 Task: Assign Person0000000068 as Assignee of Child Issue ChildIssue0000000340 of Issue Issue0000000170 in Backlog  in Scrum Project Project0000000034 in Jira. Assign Issue Issue0000000161 to Sprint Sprint0000000097 in Scrum Project Project0000000033 in Jira. Assign Issue Issue0000000162 to Sprint Sprint0000000097 in Scrum Project Project0000000033 in Jira. Assign Issue Issue0000000163 to Sprint Sprint0000000098 in Scrum Project Project0000000033 in Jira. Assign Issue Issue0000000164 to Sprint Sprint0000000098 in Scrum Project Project0000000033 in Jira
Action: Mouse moved to (506, 329)
Screenshot: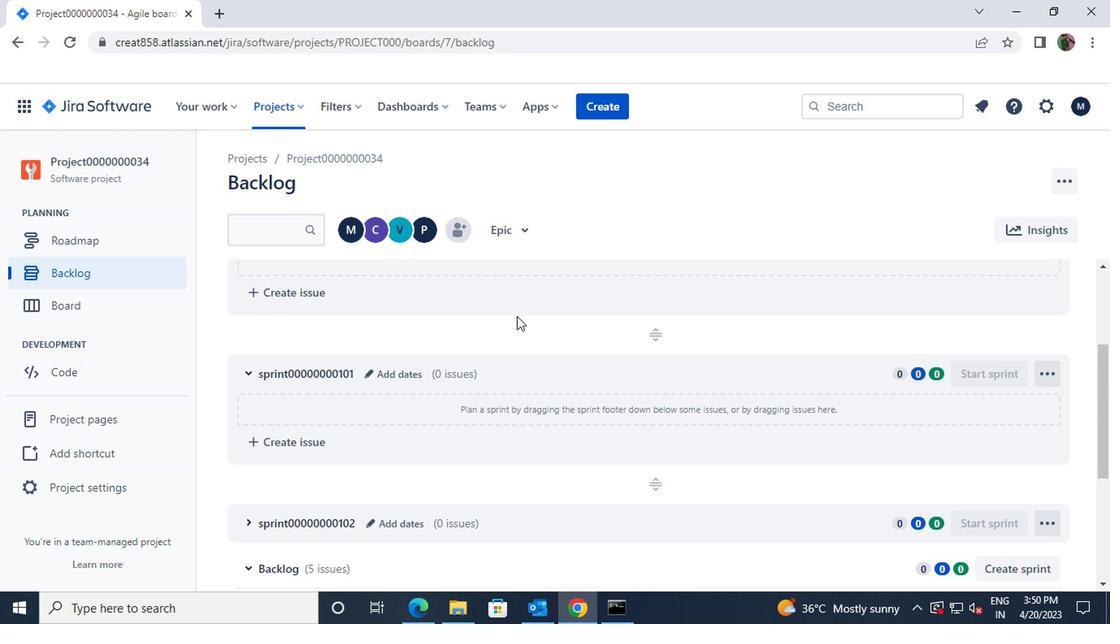 
Action: Mouse scrolled (506, 328) with delta (0, 0)
Screenshot: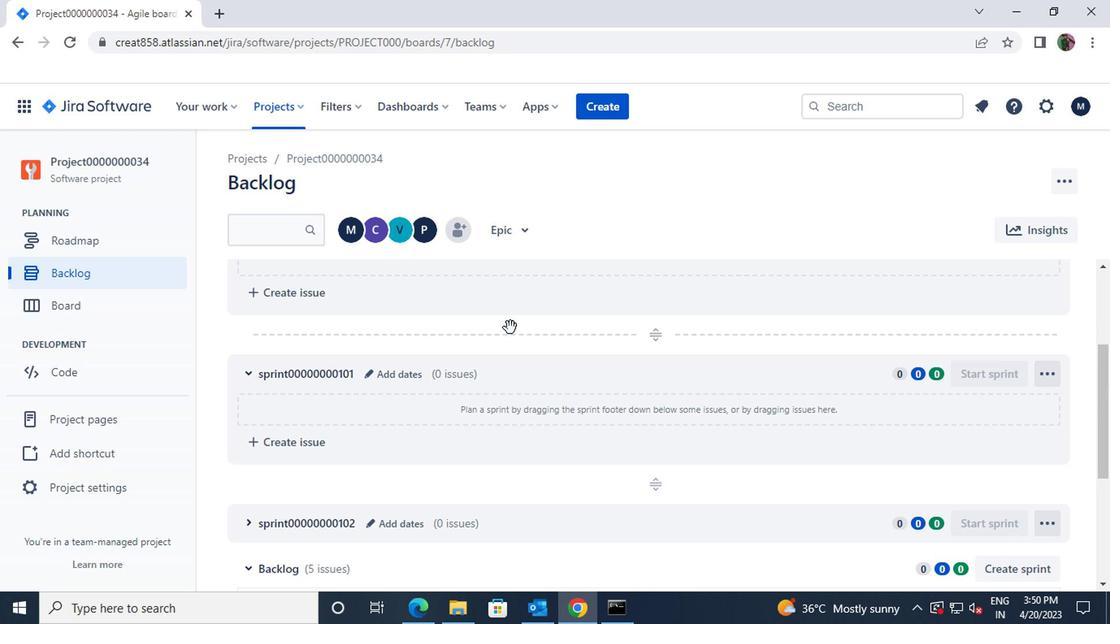 
Action: Mouse scrolled (506, 328) with delta (0, 0)
Screenshot: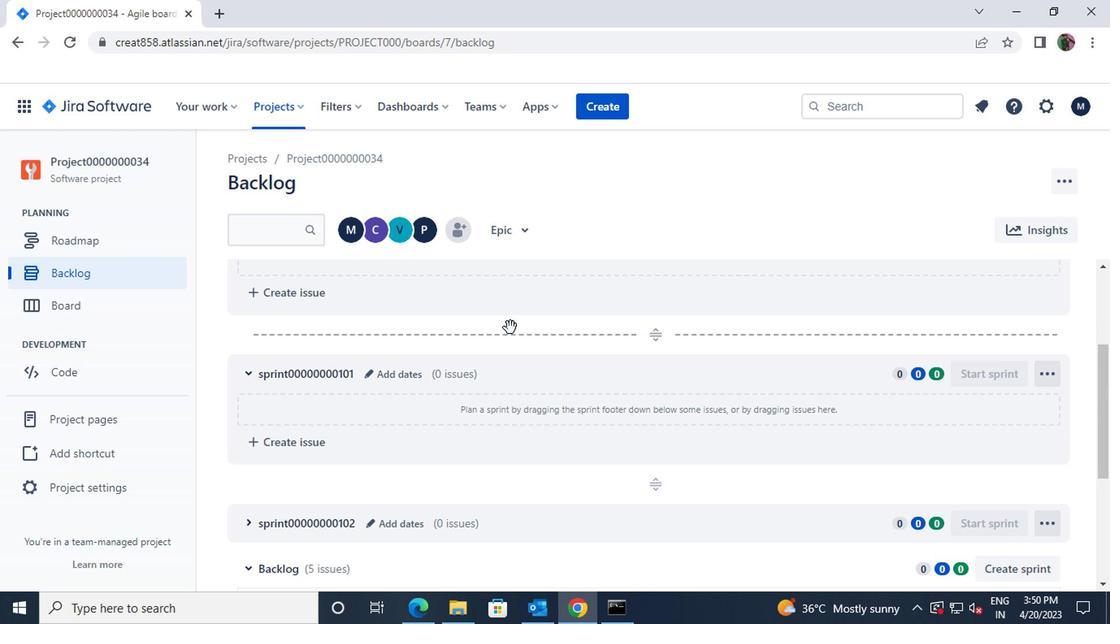 
Action: Mouse scrolled (506, 328) with delta (0, 0)
Screenshot: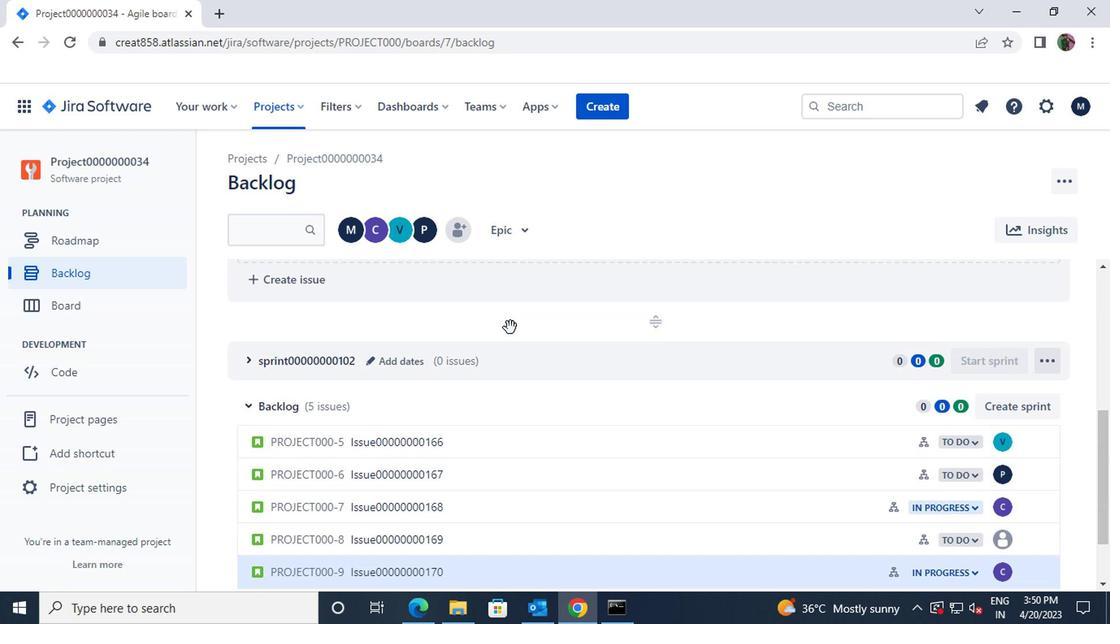 
Action: Mouse scrolled (506, 328) with delta (0, 0)
Screenshot: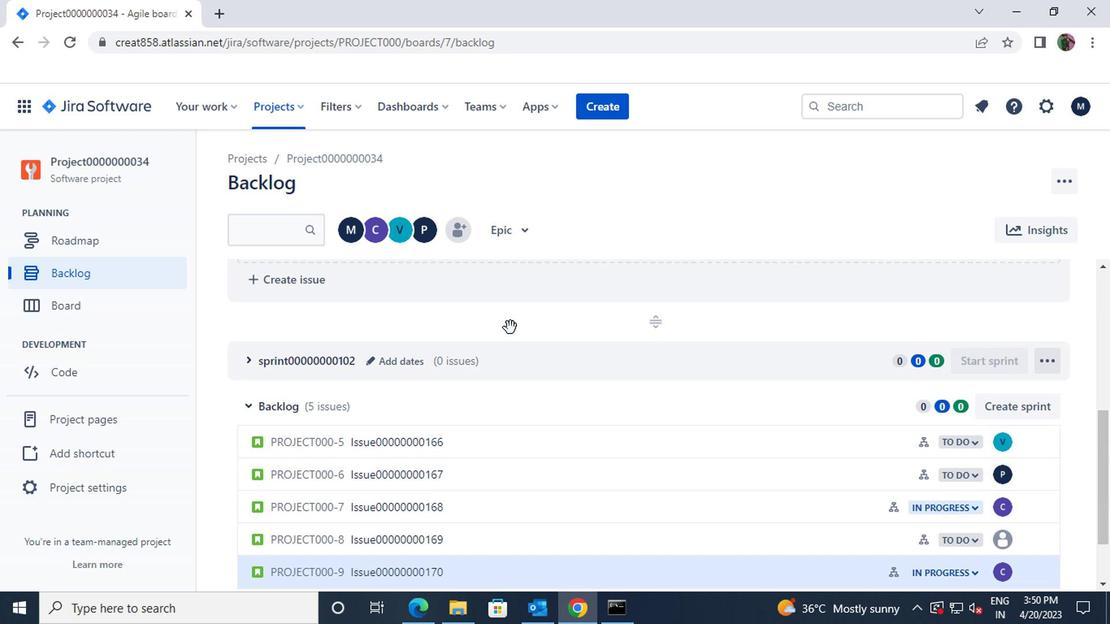 
Action: Mouse moved to (760, 494)
Screenshot: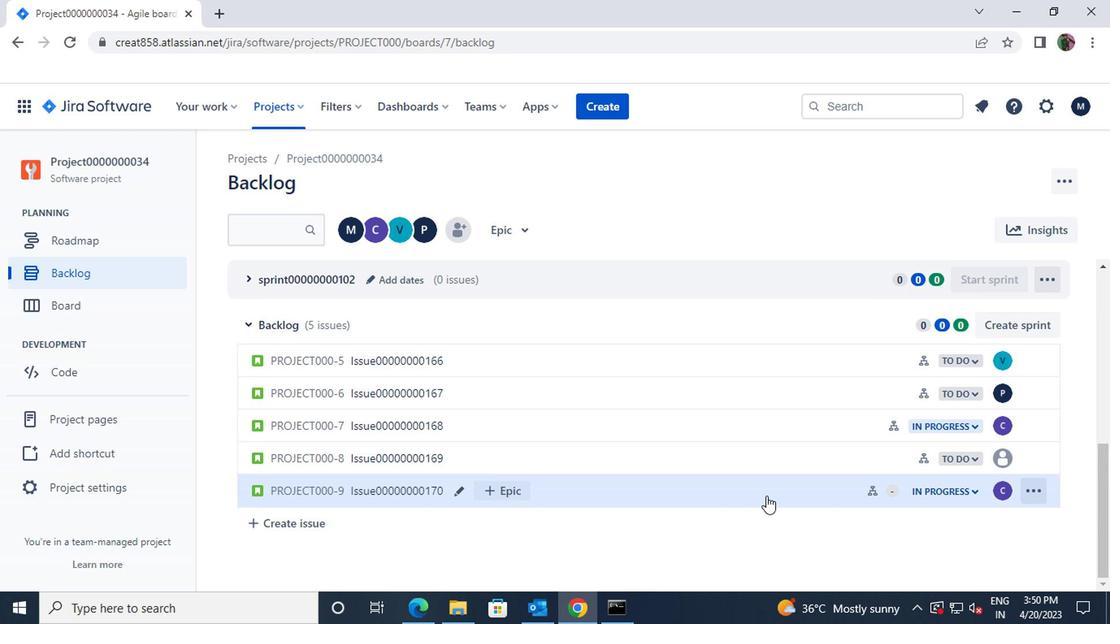 
Action: Mouse pressed left at (760, 494)
Screenshot: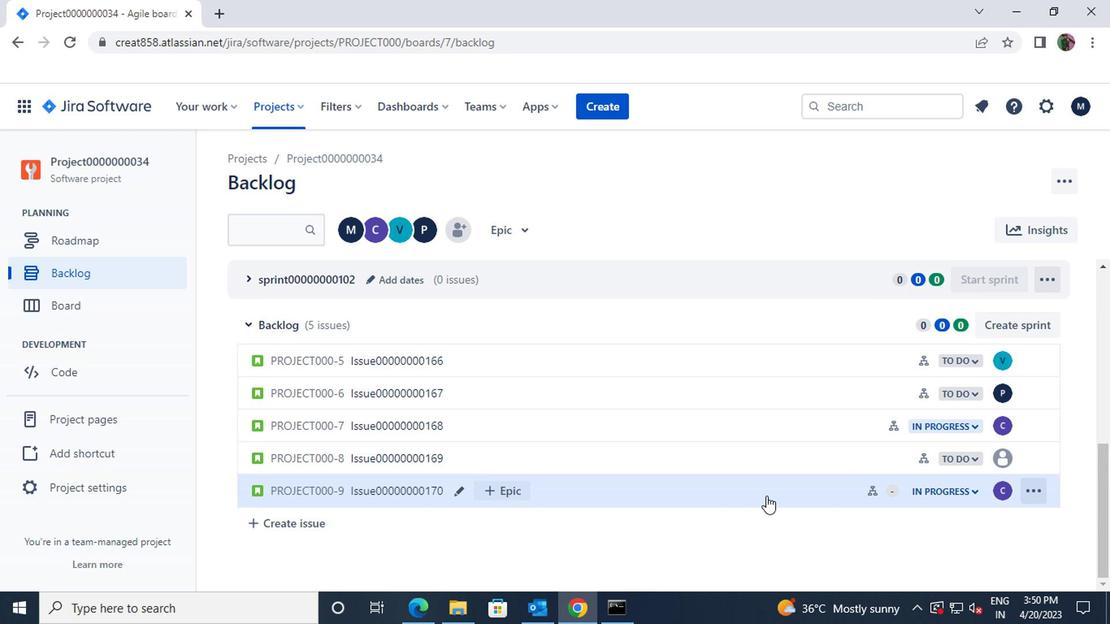 
Action: Mouse moved to (816, 366)
Screenshot: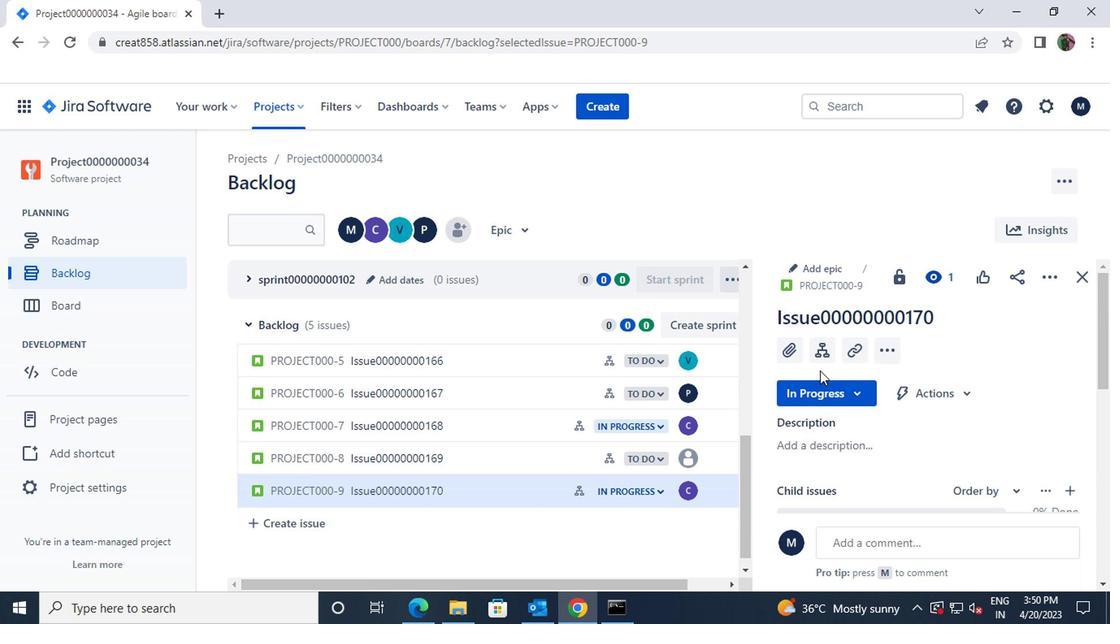 
Action: Mouse scrolled (816, 365) with delta (0, -1)
Screenshot: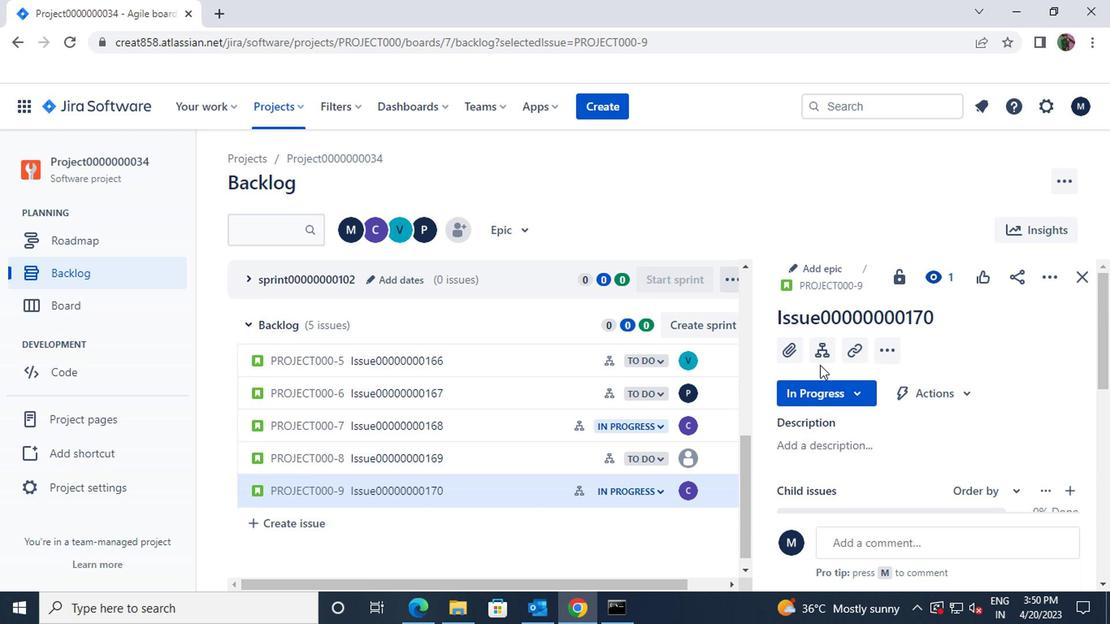 
Action: Mouse scrolled (816, 365) with delta (0, -1)
Screenshot: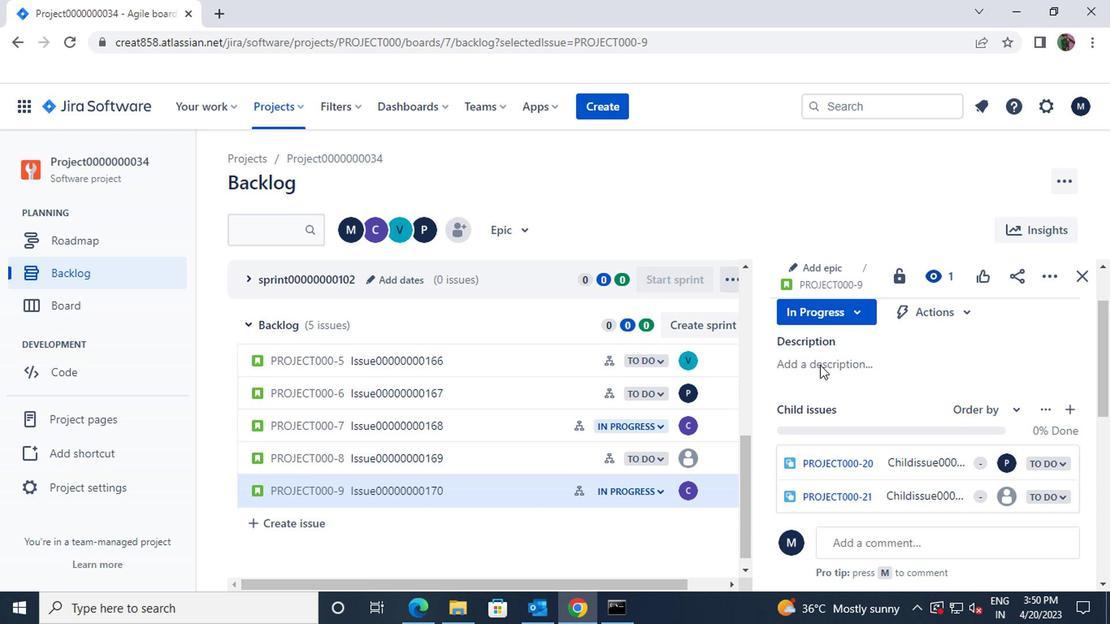 
Action: Mouse moved to (1004, 410)
Screenshot: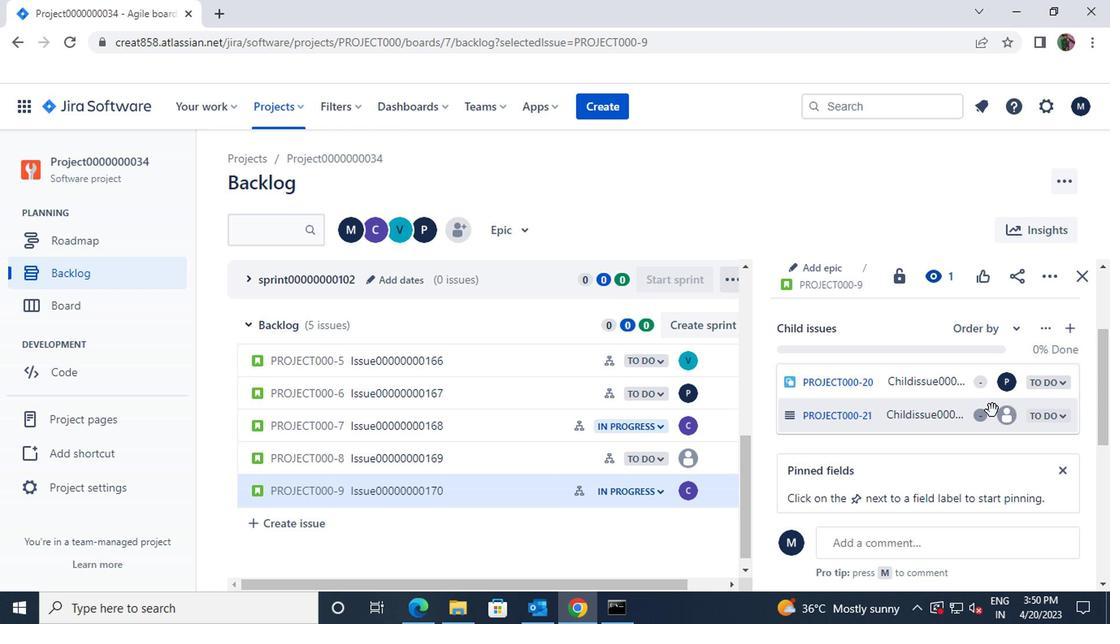 
Action: Mouse pressed left at (1004, 410)
Screenshot: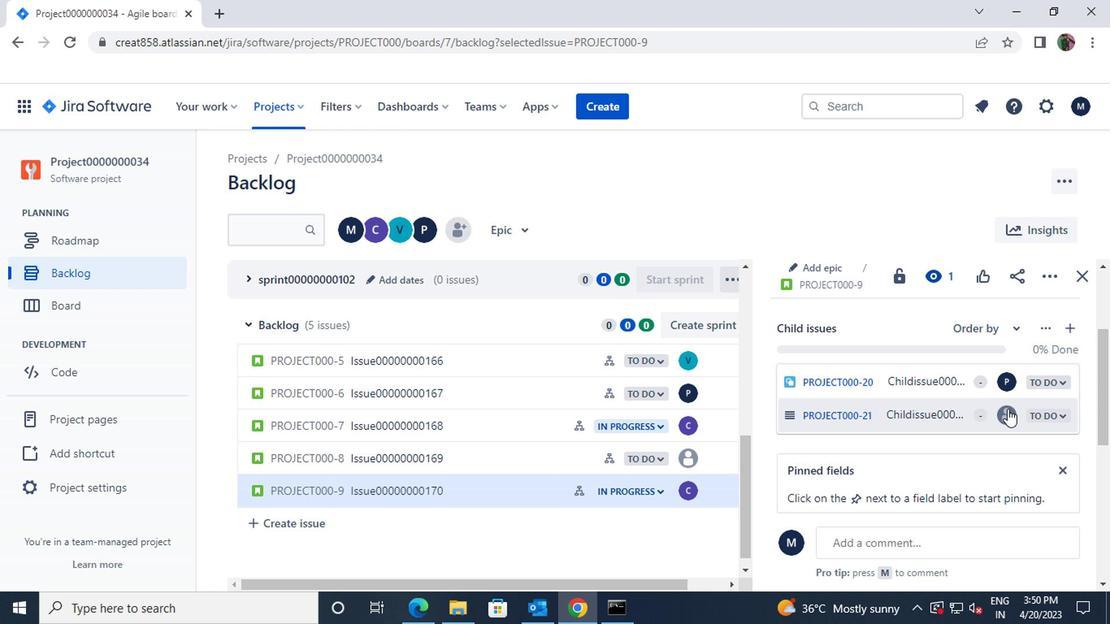 
Action: Mouse moved to (874, 325)
Screenshot: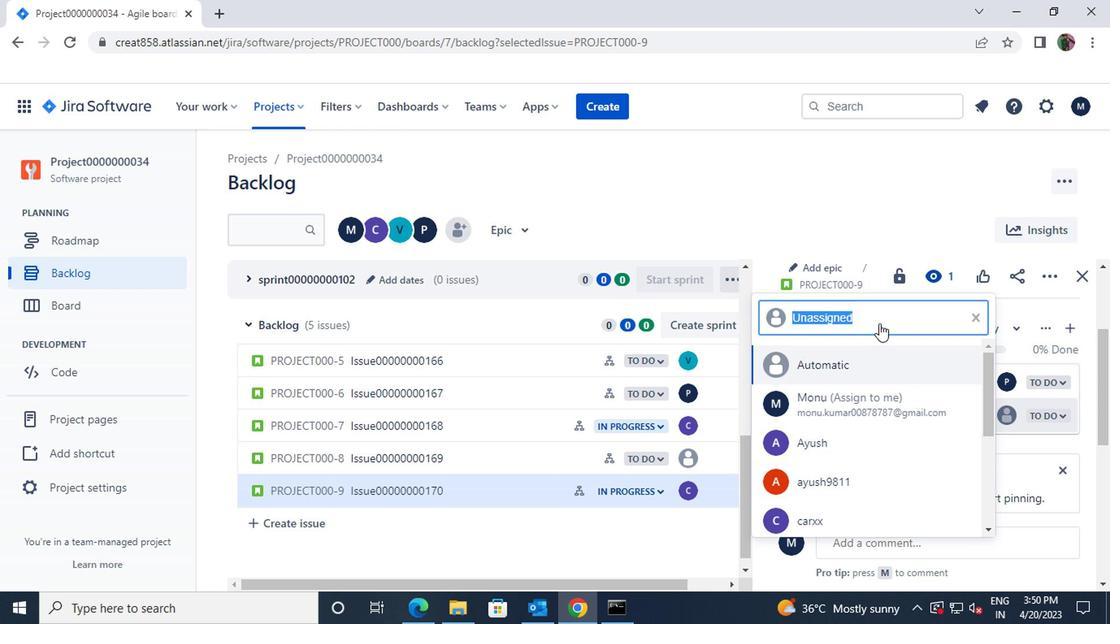 
Action: Key pressed partee
Screenshot: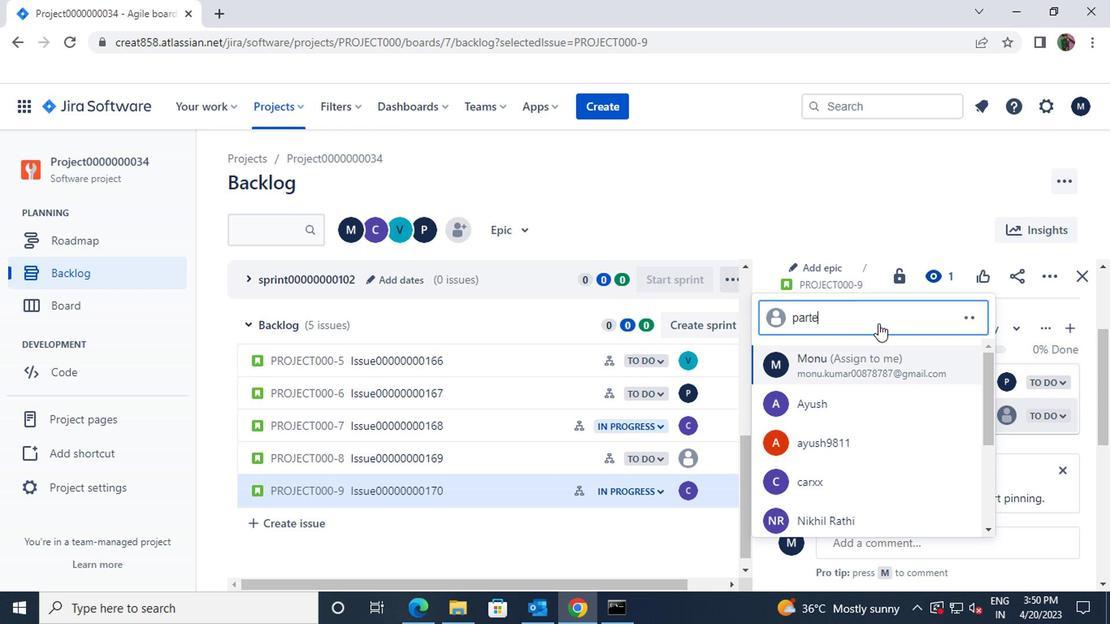 
Action: Mouse moved to (857, 417)
Screenshot: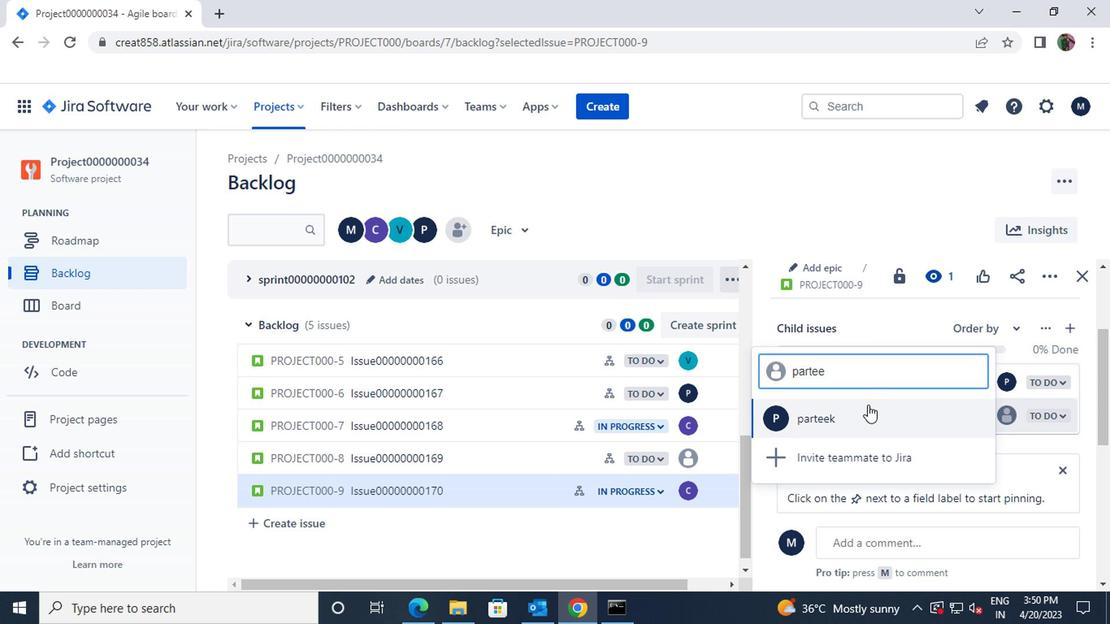 
Action: Mouse pressed left at (857, 417)
Screenshot: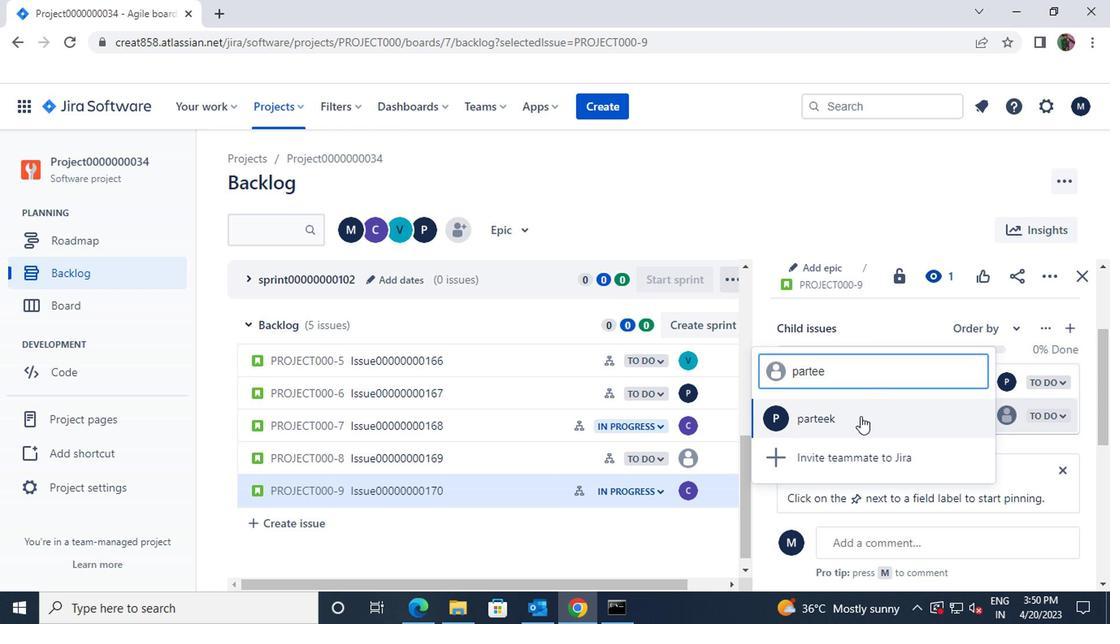 
Action: Mouse scrolled (857, 418) with delta (0, 0)
Screenshot: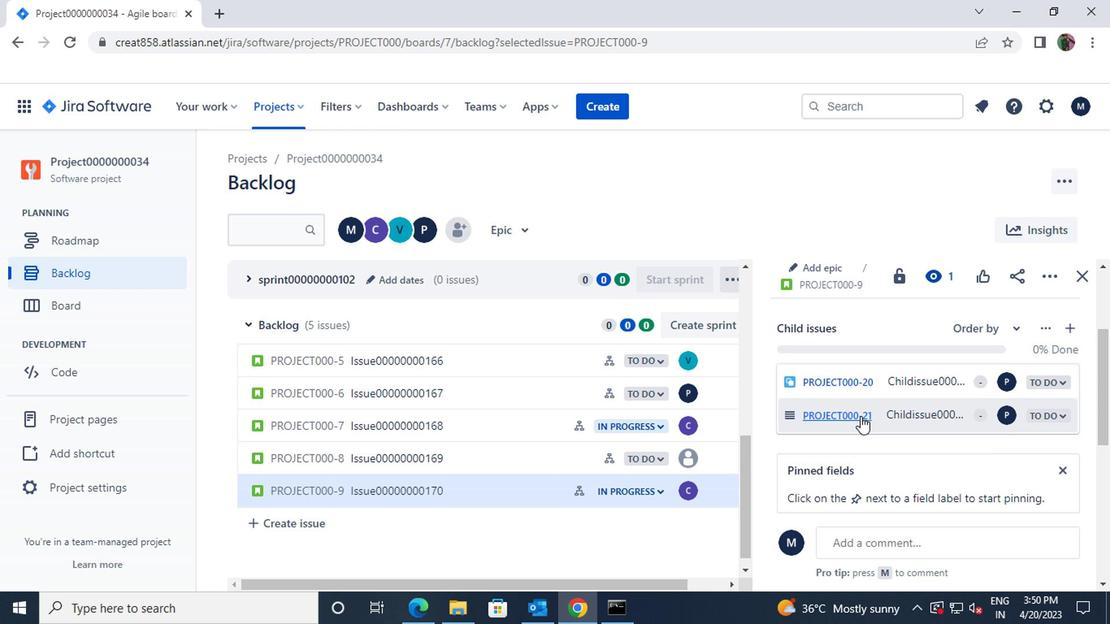 
Action: Mouse scrolled (857, 418) with delta (0, 0)
Screenshot: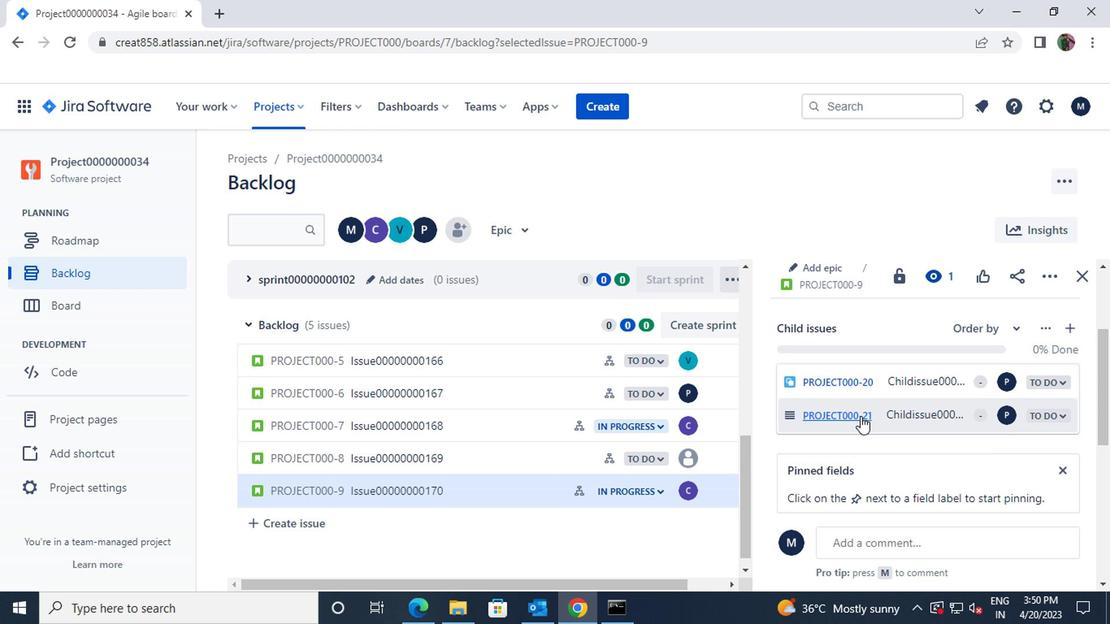 
Action: Mouse moved to (279, 112)
Screenshot: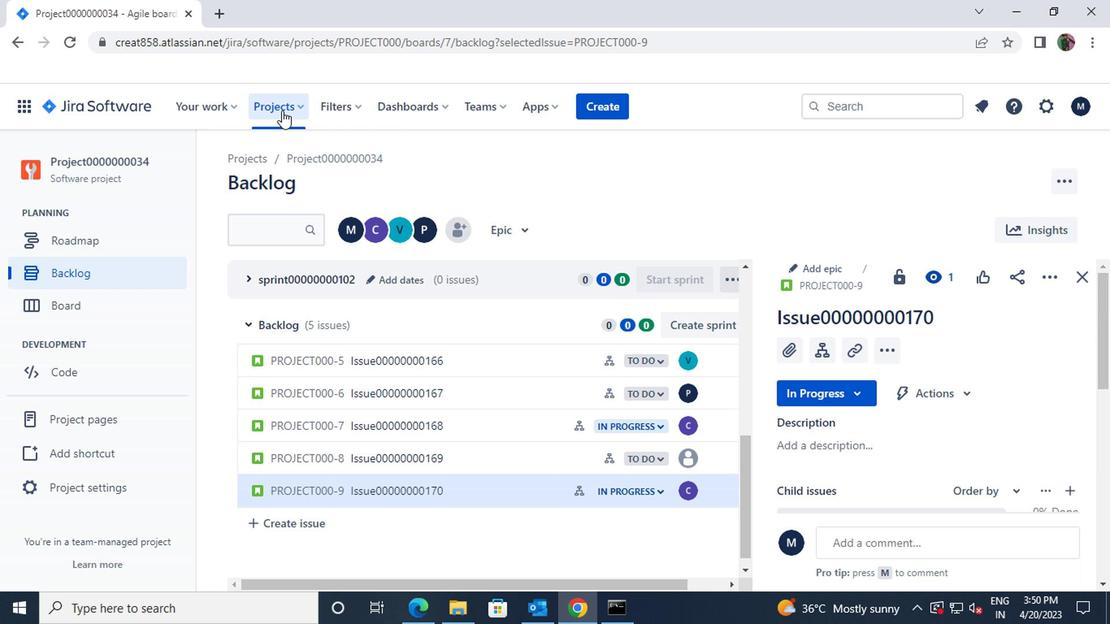 
Action: Mouse pressed left at (279, 112)
Screenshot: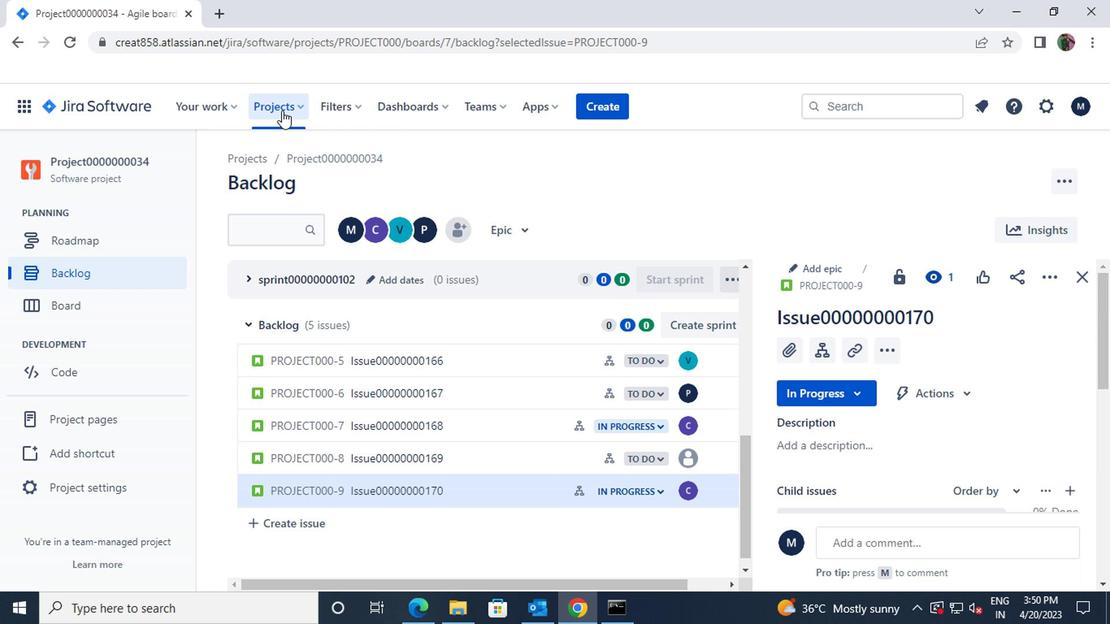 
Action: Mouse moved to (319, 218)
Screenshot: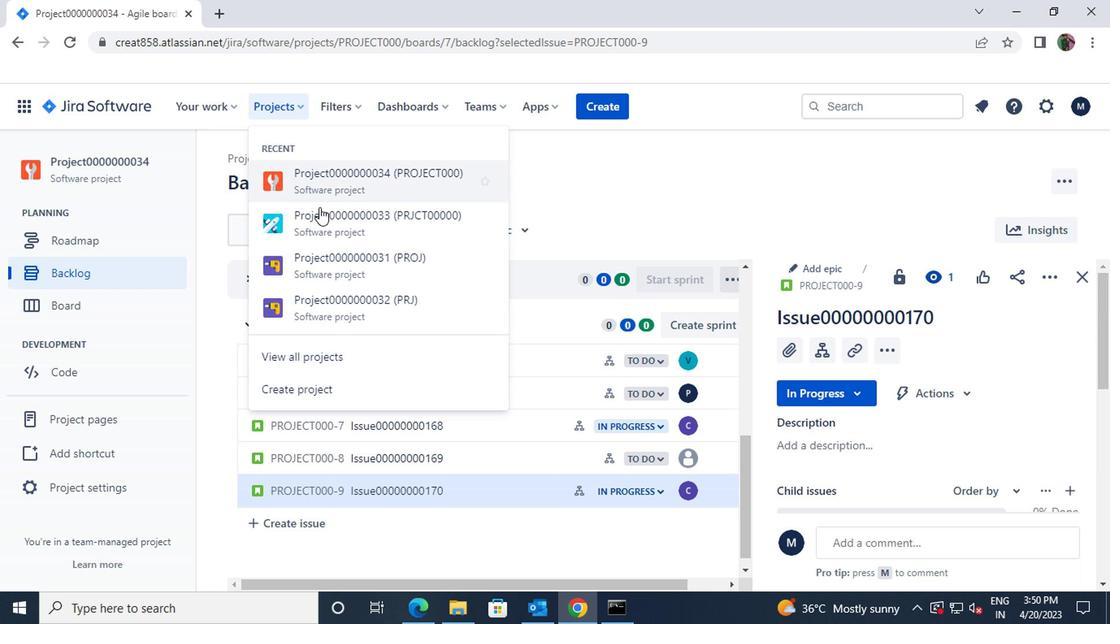 
Action: Mouse pressed left at (319, 218)
Screenshot: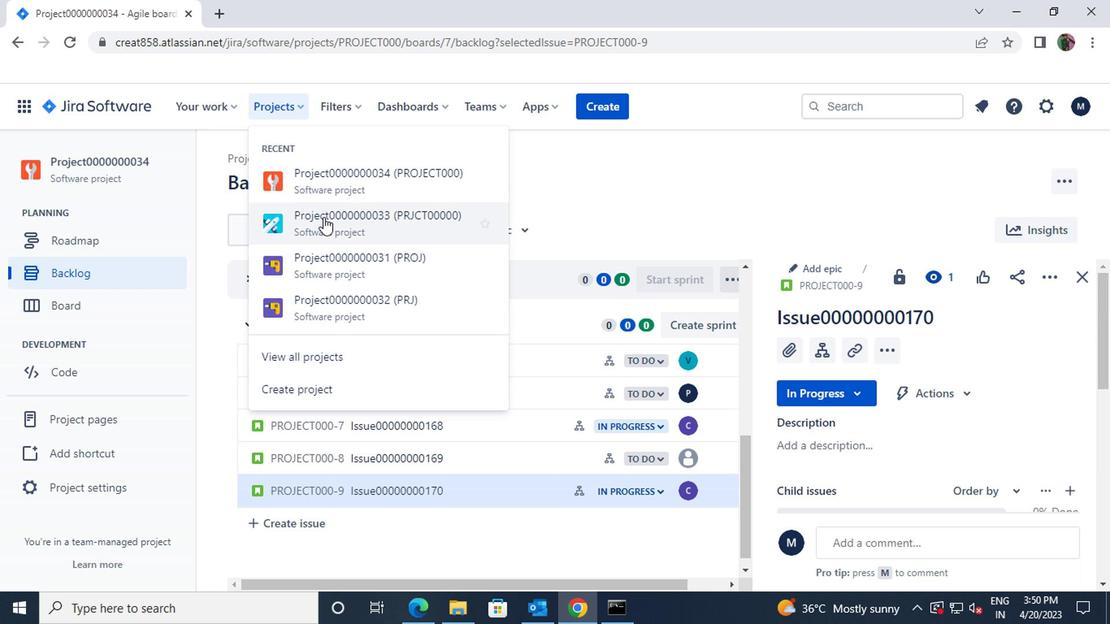 
Action: Mouse moved to (118, 270)
Screenshot: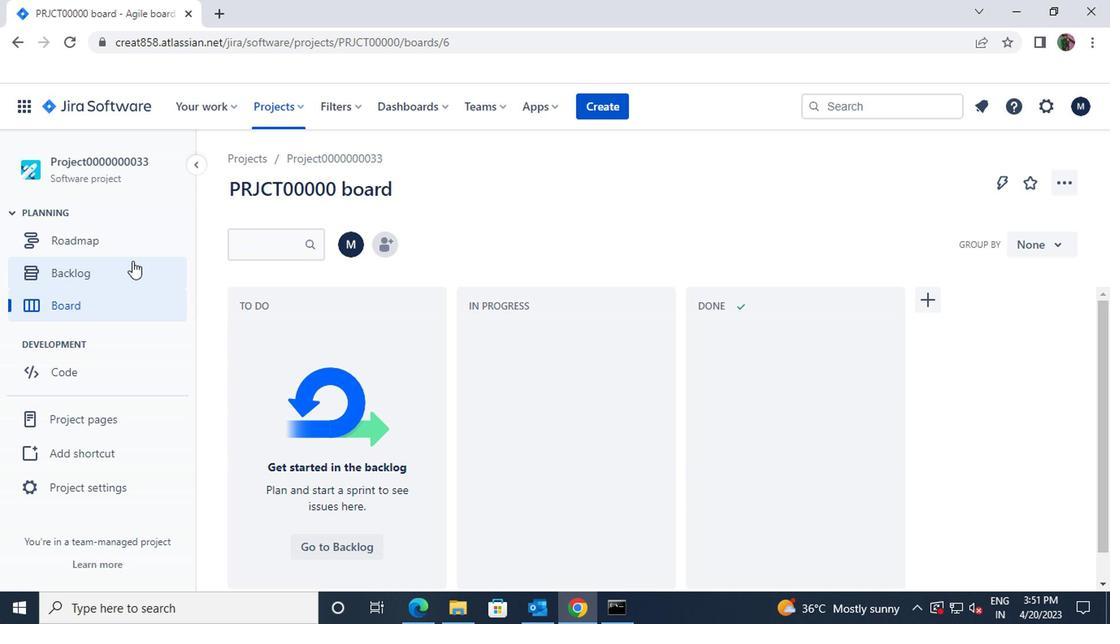 
Action: Mouse pressed left at (118, 270)
Screenshot: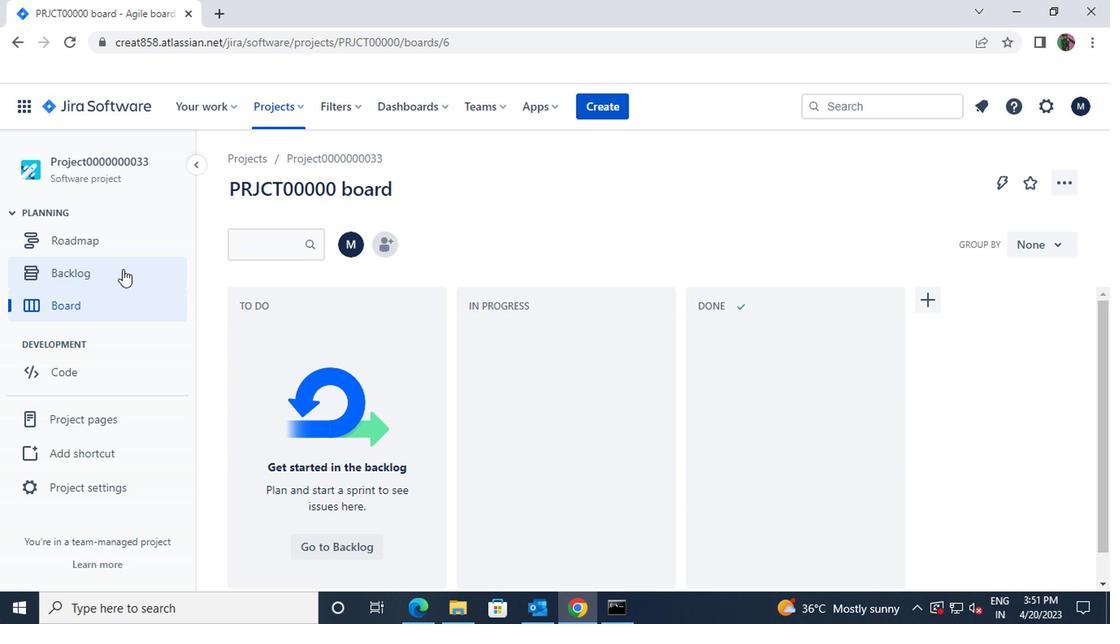 
Action: Mouse moved to (426, 345)
Screenshot: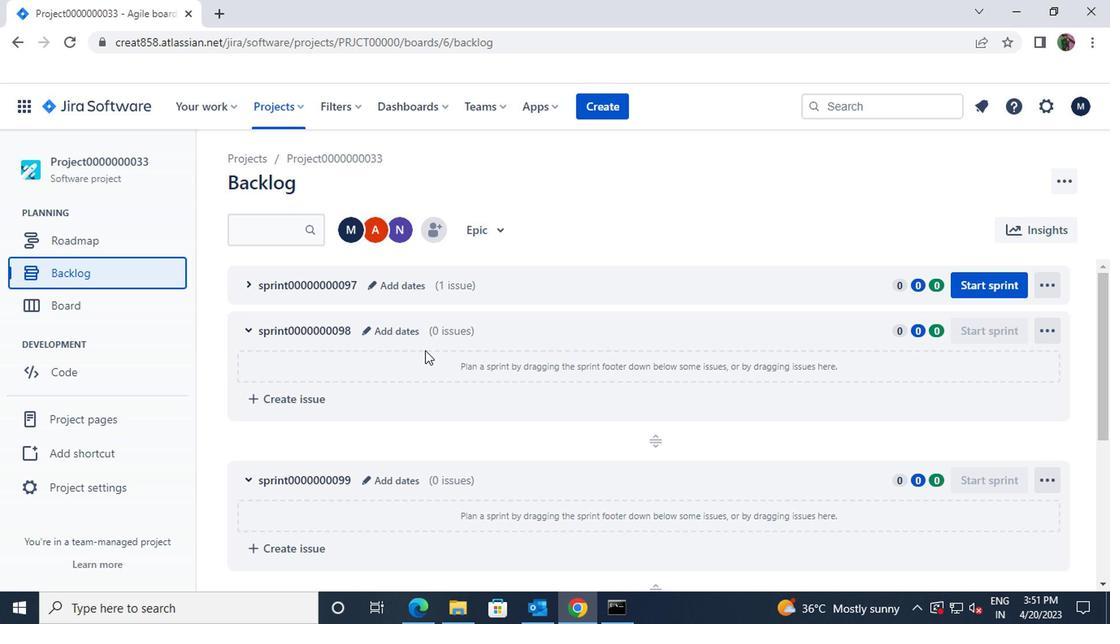 
Action: Mouse scrolled (426, 344) with delta (0, 0)
Screenshot: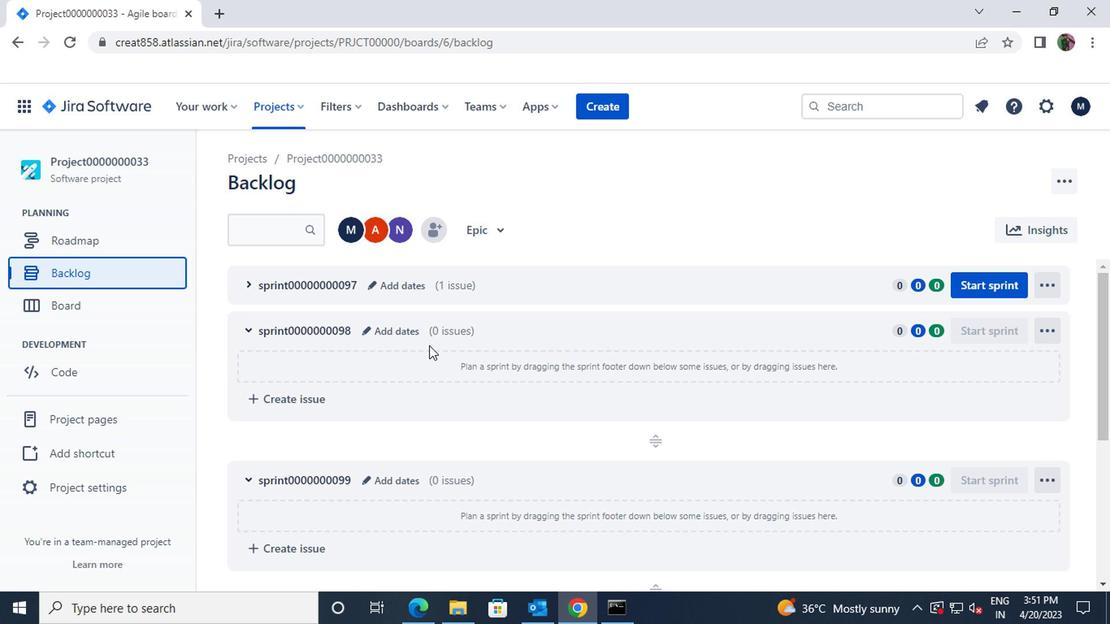 
Action: Mouse scrolled (426, 344) with delta (0, 0)
Screenshot: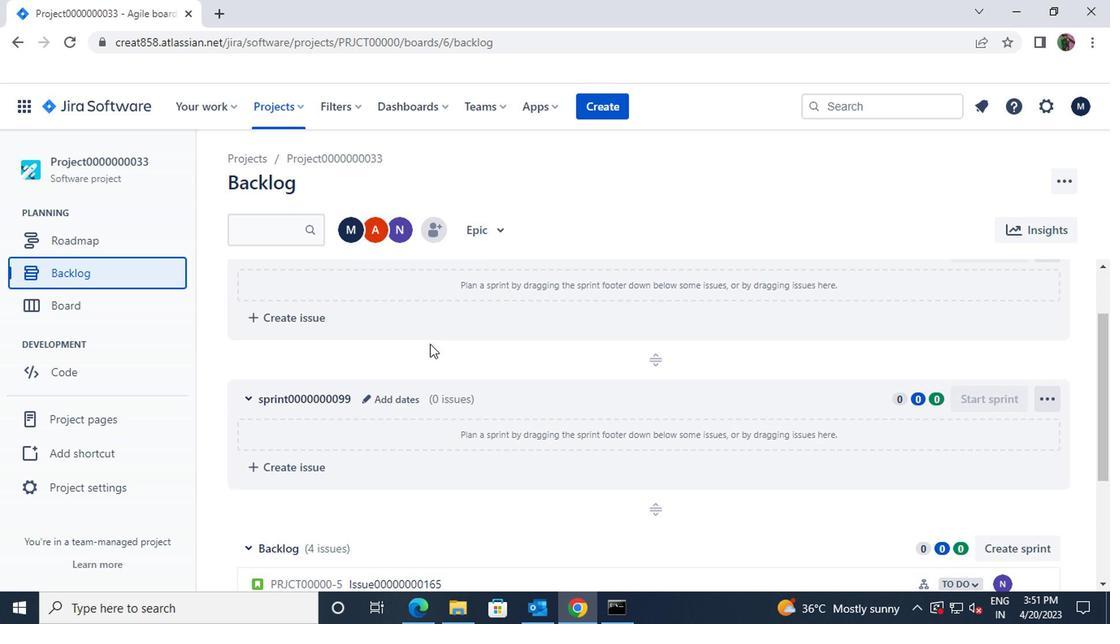 
Action: Mouse scrolled (426, 344) with delta (0, 0)
Screenshot: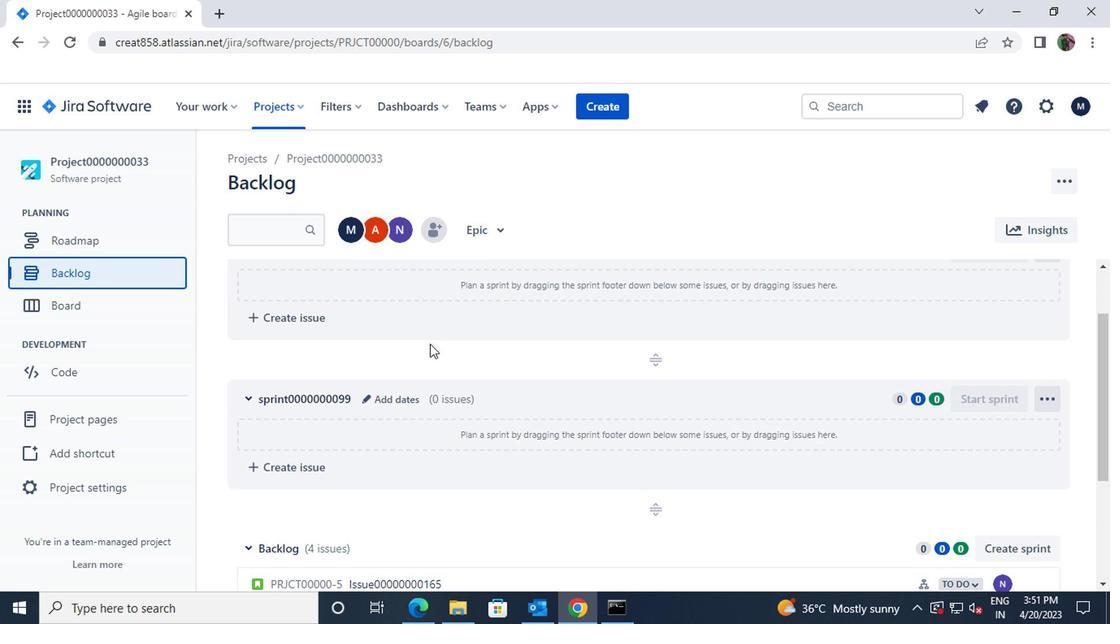 
Action: Mouse moved to (426, 344)
Screenshot: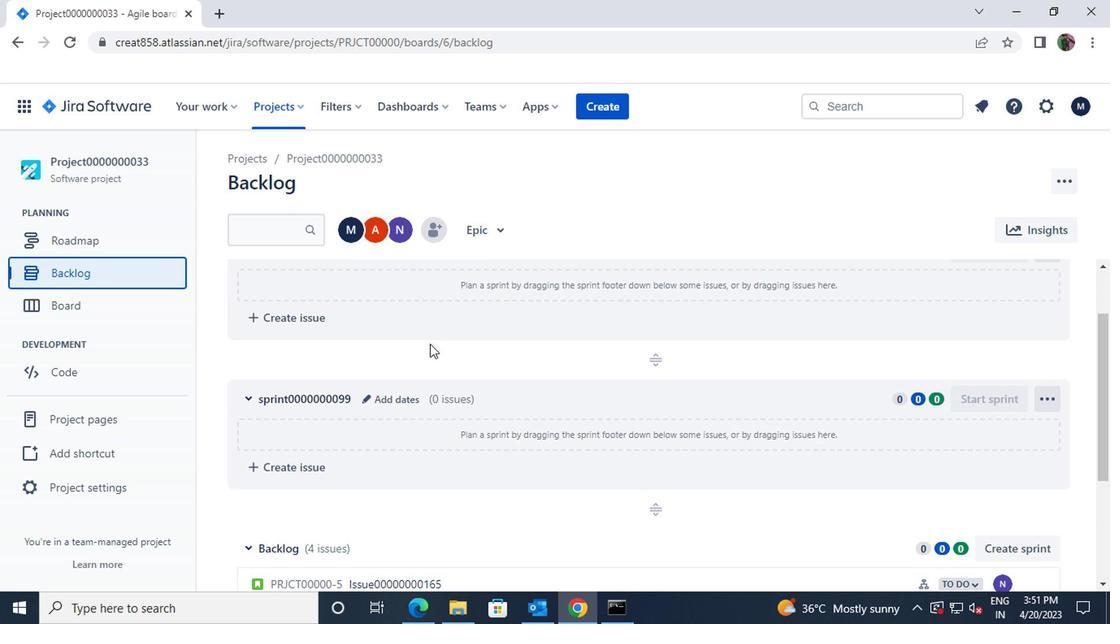 
Action: Mouse scrolled (426, 345) with delta (0, 0)
Screenshot: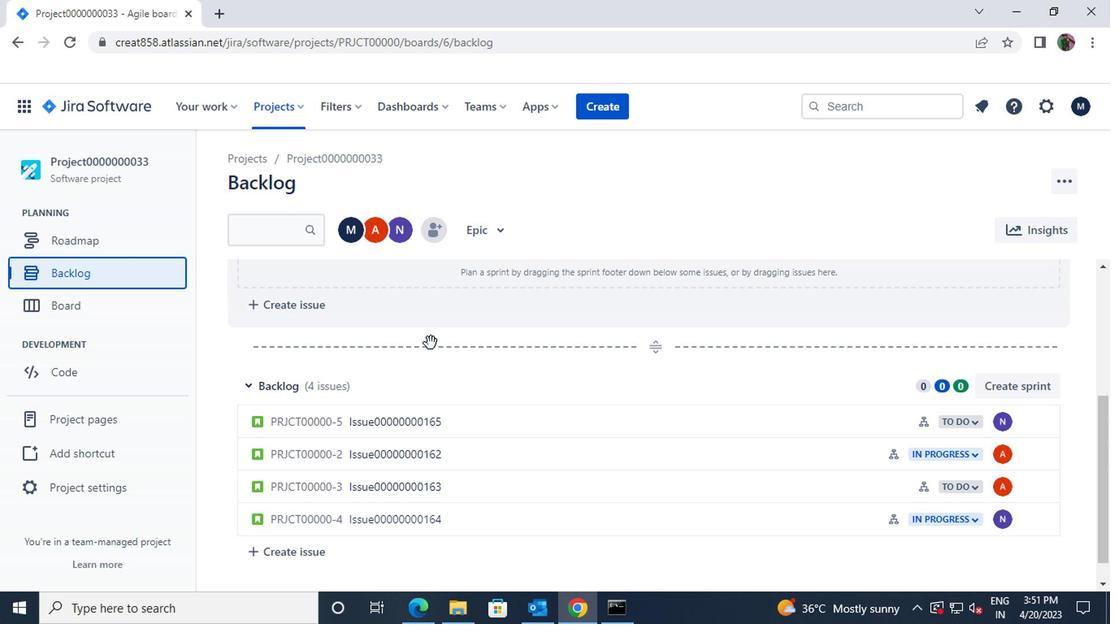 
Action: Mouse scrolled (426, 345) with delta (0, 0)
Screenshot: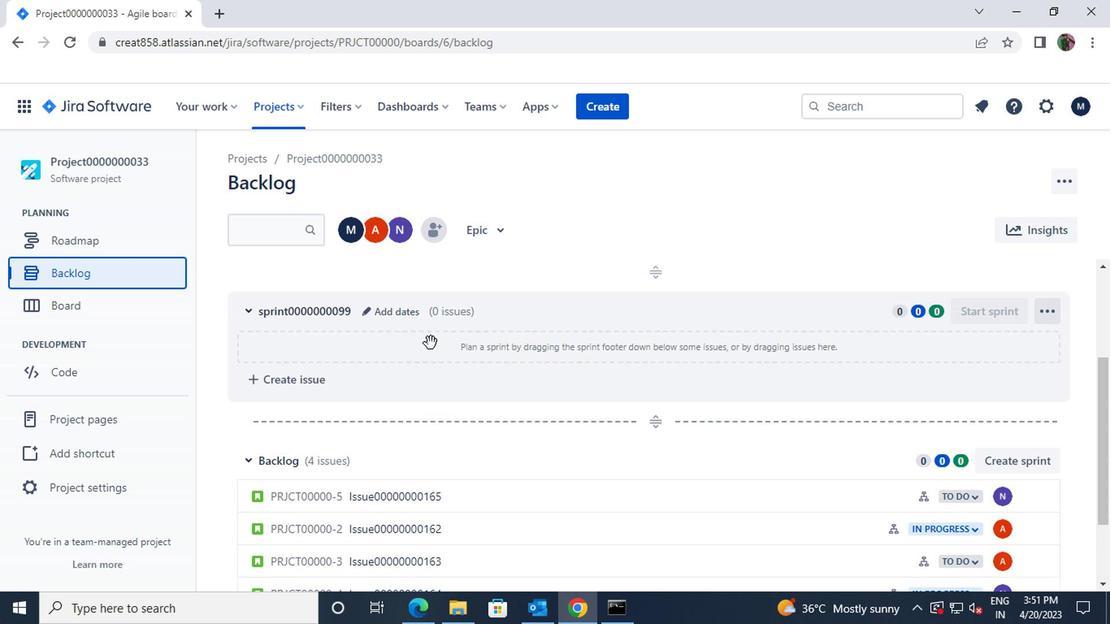 
Action: Mouse scrolled (426, 345) with delta (0, 0)
Screenshot: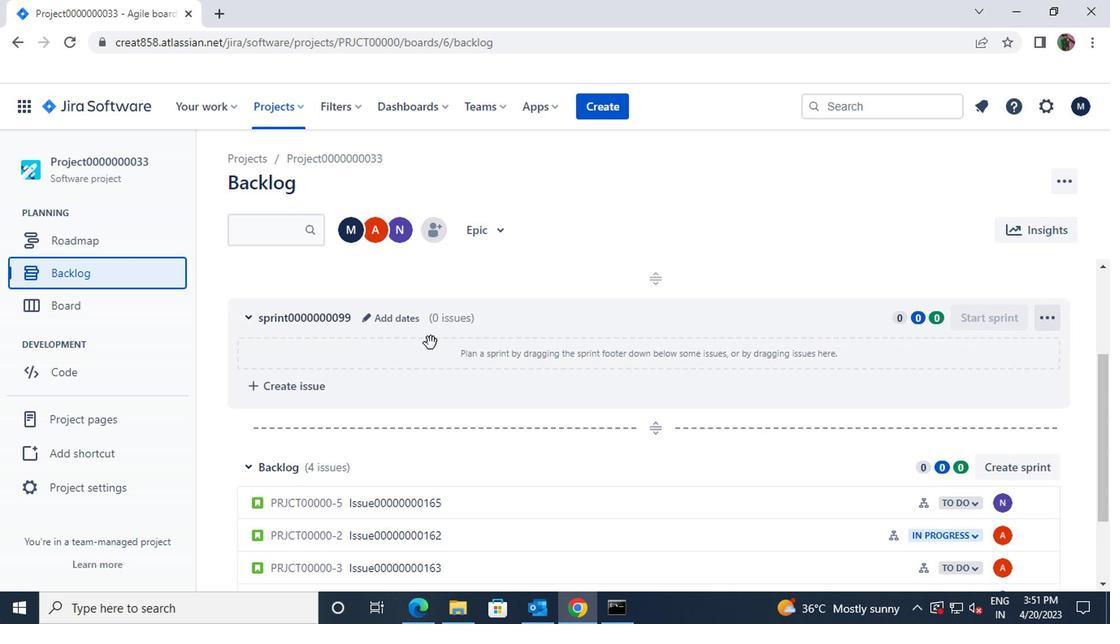 
Action: Mouse scrolled (426, 345) with delta (0, 0)
Screenshot: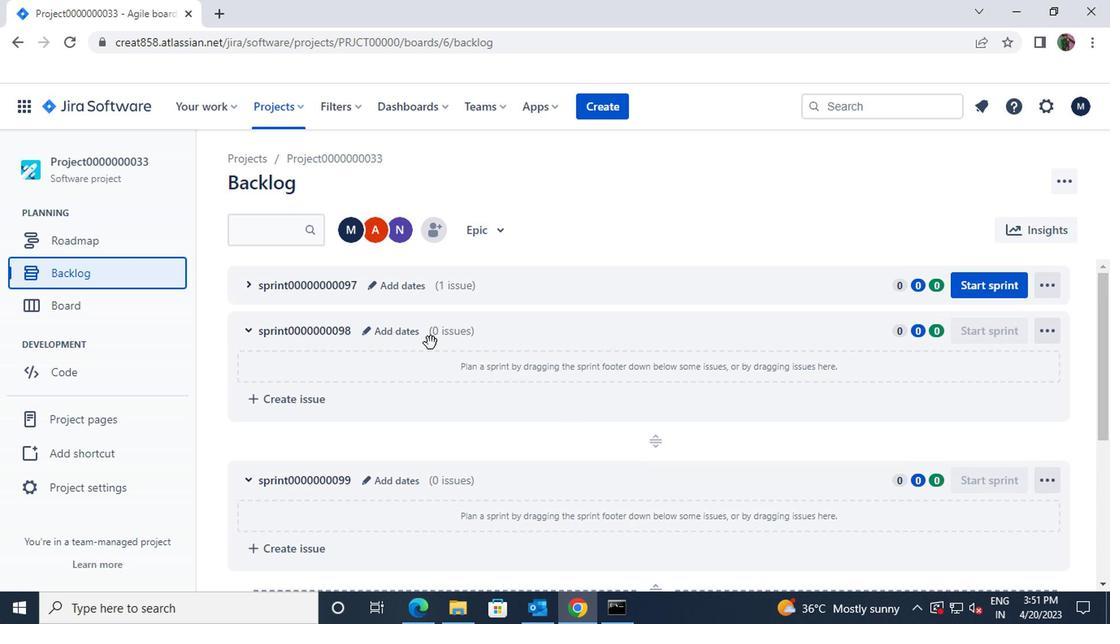 
Action: Mouse scrolled (426, 343) with delta (0, -1)
Screenshot: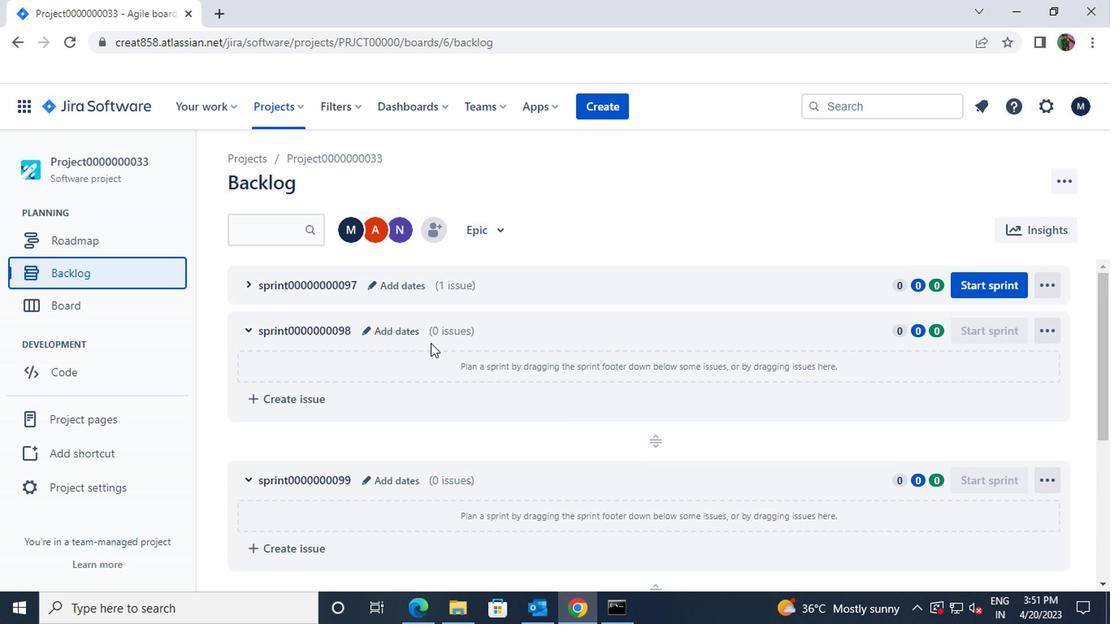 
Action: Mouse scrolled (426, 343) with delta (0, -1)
Screenshot: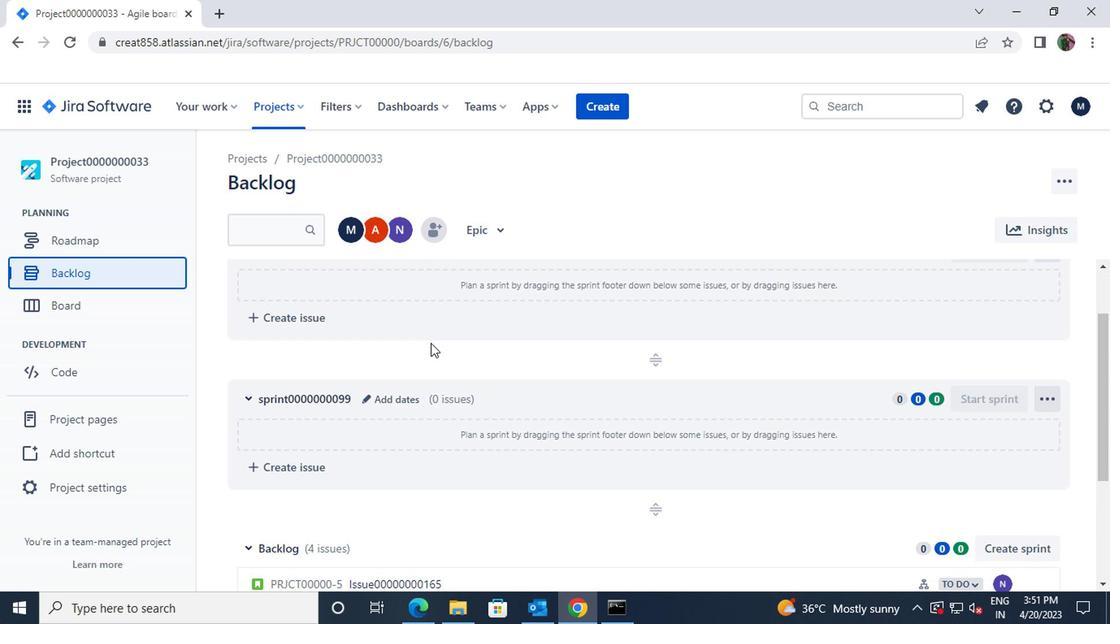 
Action: Mouse scrolled (426, 343) with delta (0, -1)
Screenshot: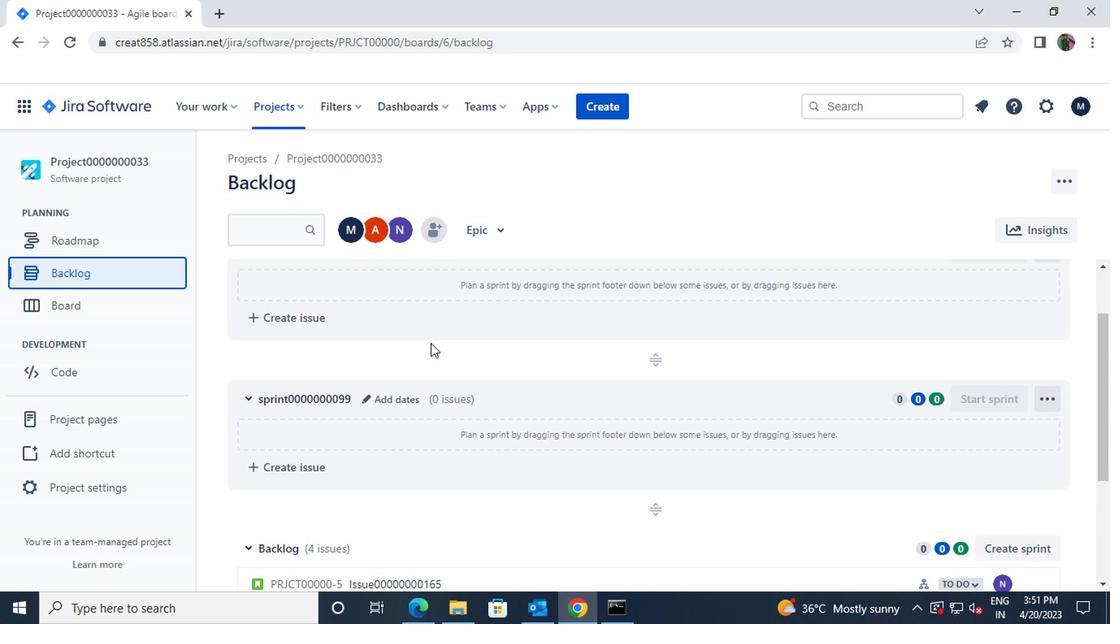 
Action: Mouse scrolled (426, 343) with delta (0, -1)
Screenshot: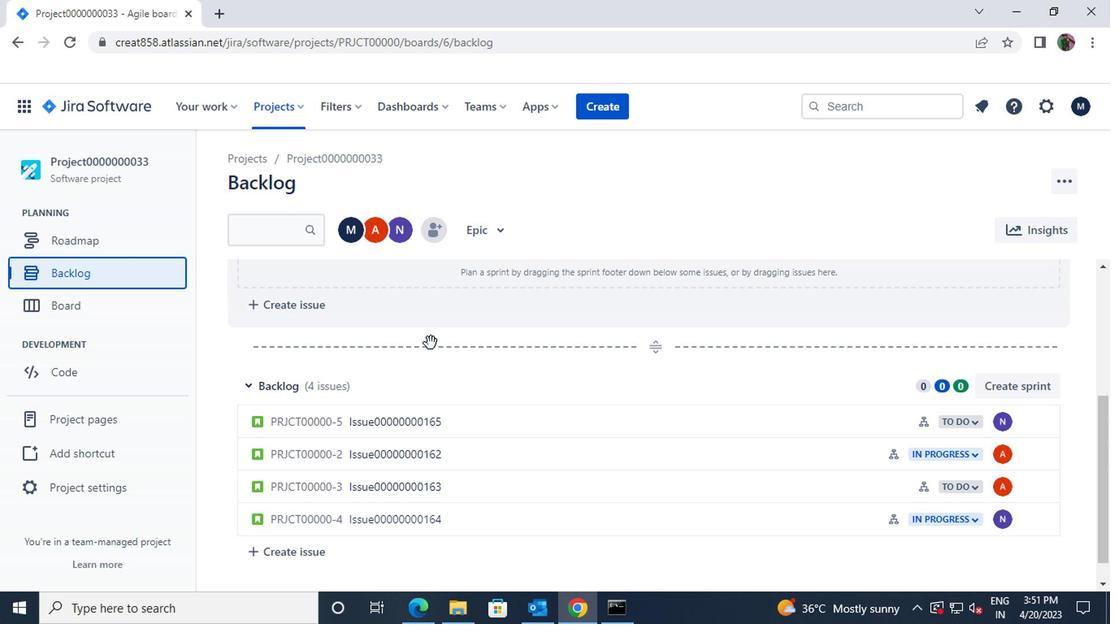 
Action: Mouse moved to (1028, 429)
Screenshot: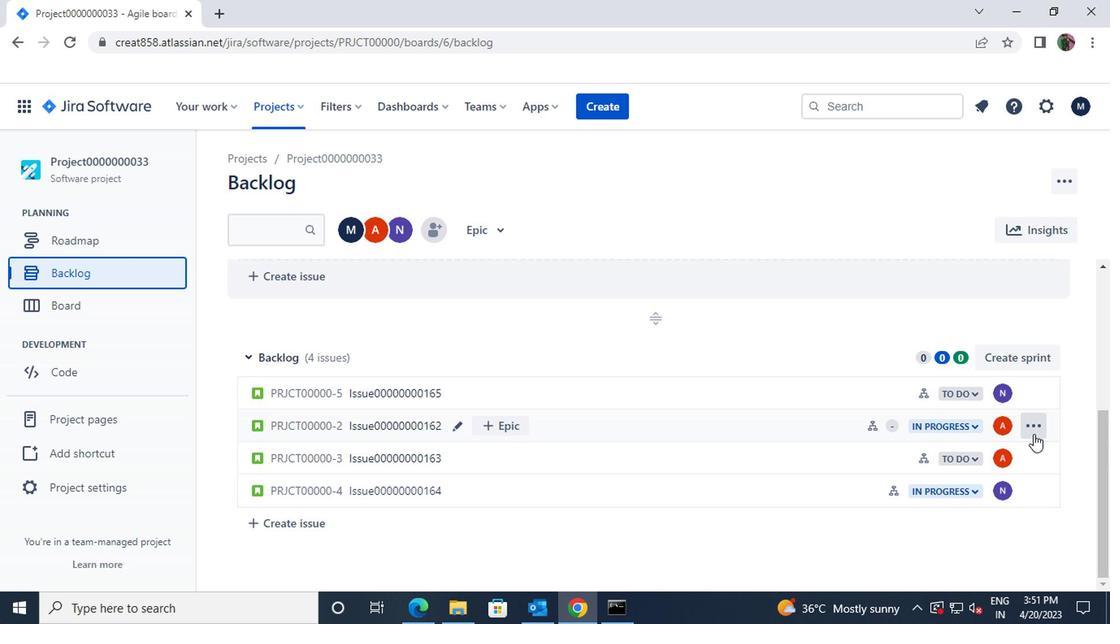 
Action: Mouse pressed left at (1028, 429)
Screenshot: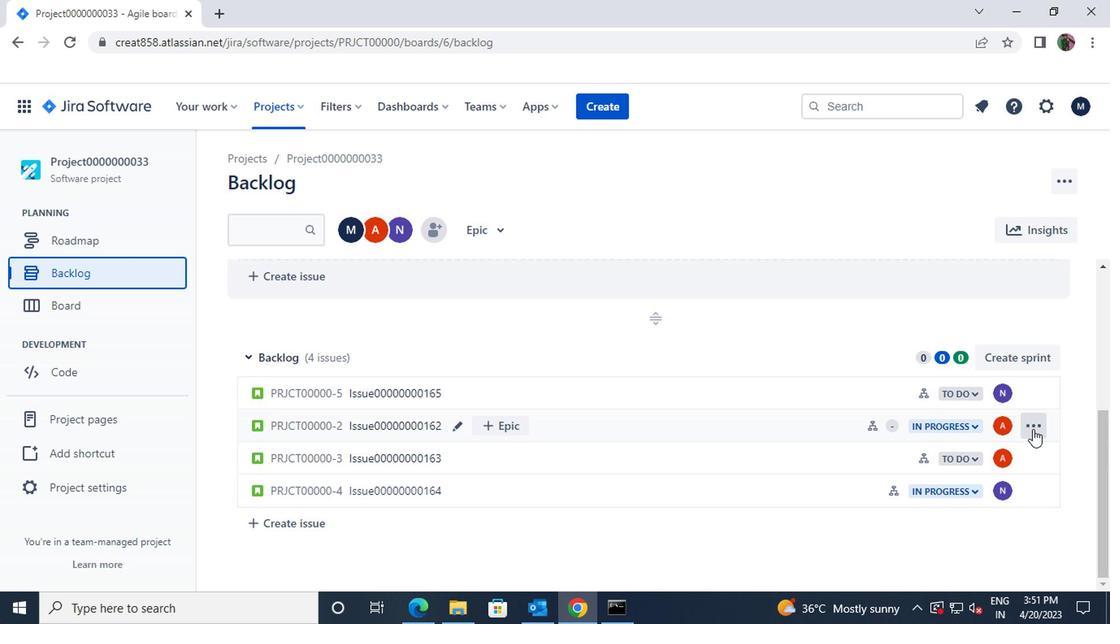 
Action: Mouse moved to (976, 312)
Screenshot: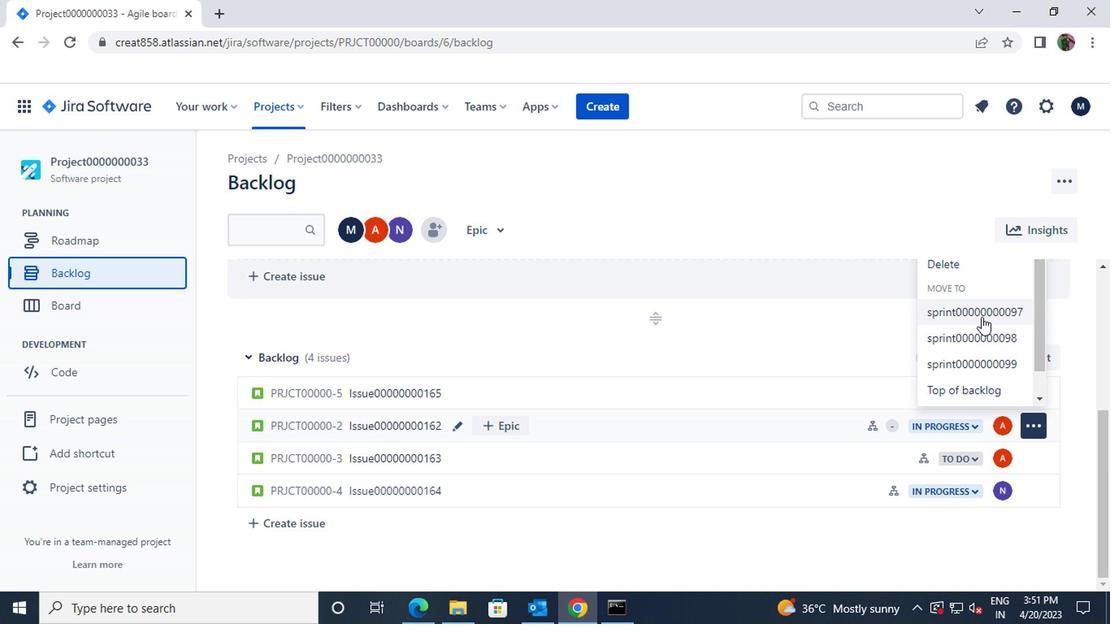 
Action: Mouse pressed left at (976, 312)
Screenshot: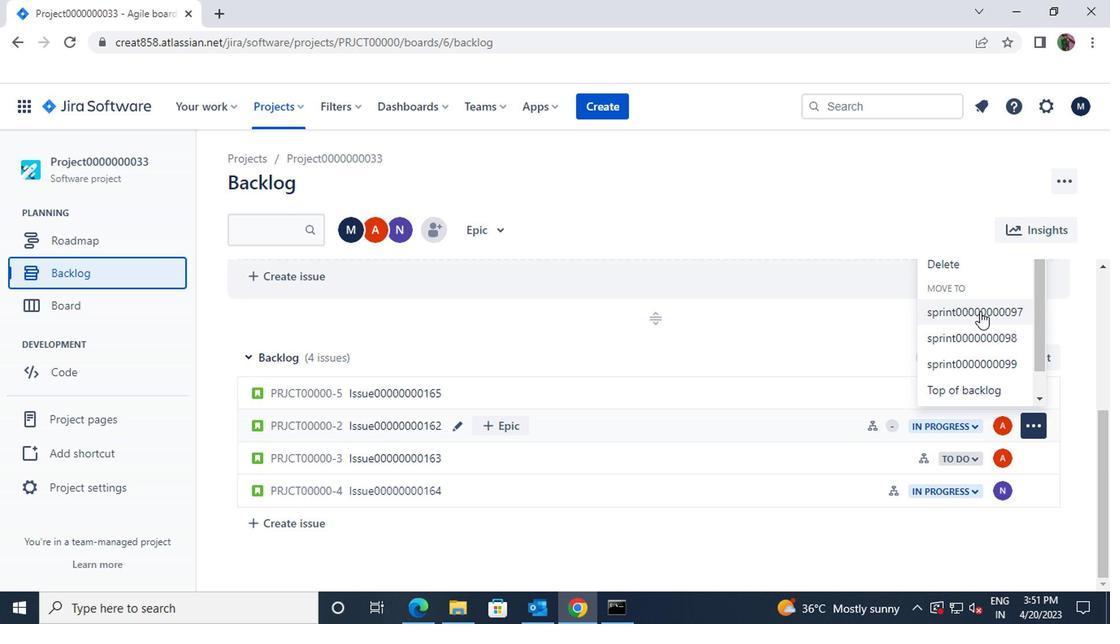 
Action: Mouse moved to (1027, 453)
Screenshot: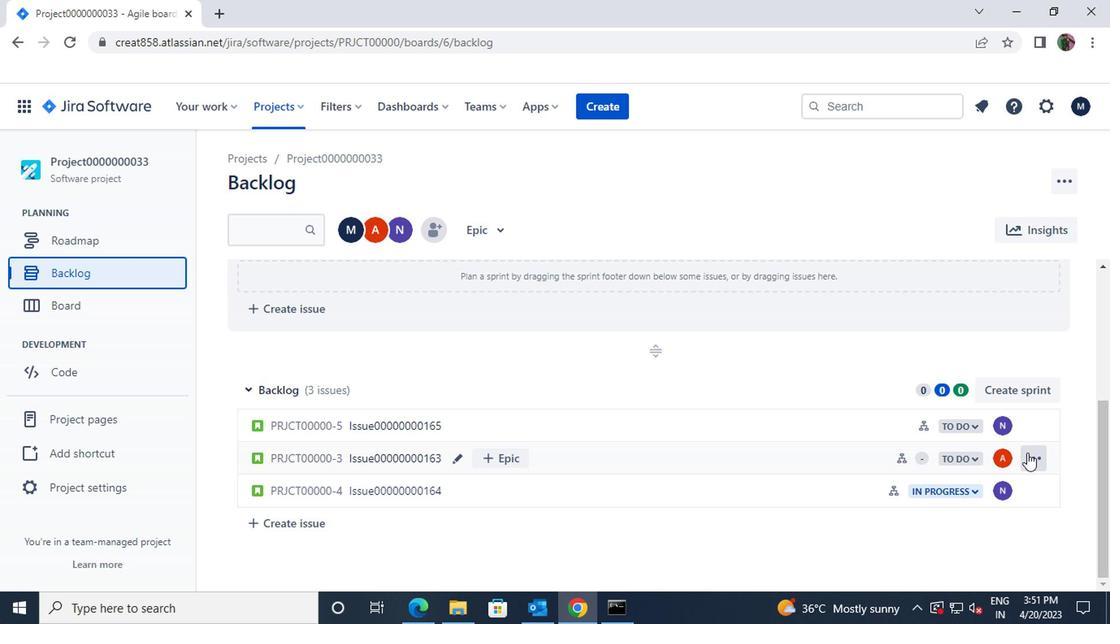 
Action: Mouse pressed left at (1027, 453)
Screenshot: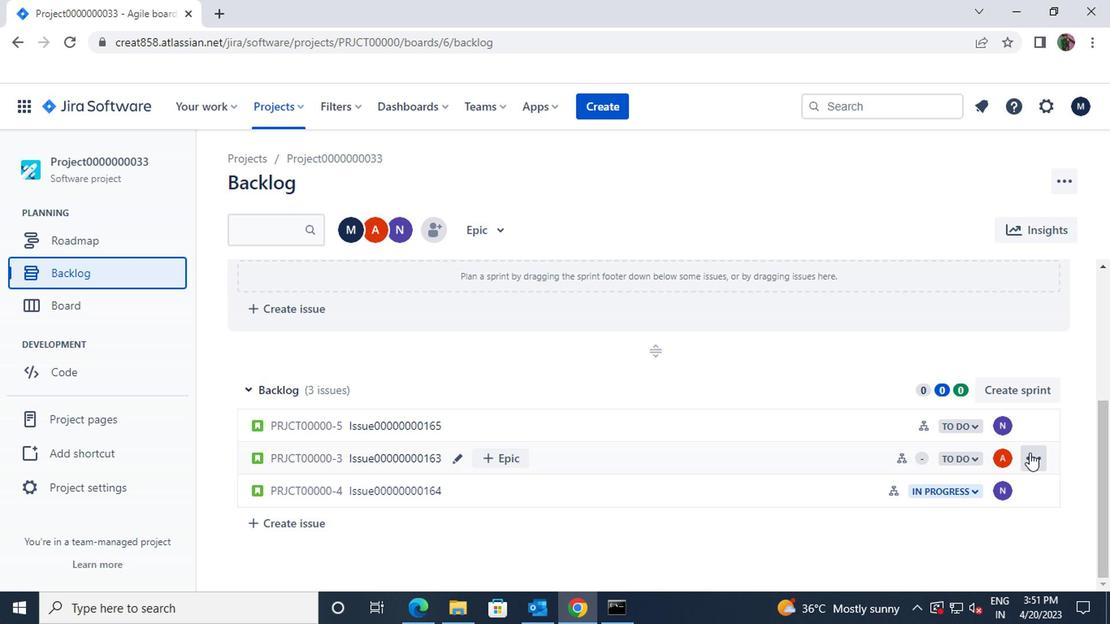
Action: Mouse moved to (999, 374)
Screenshot: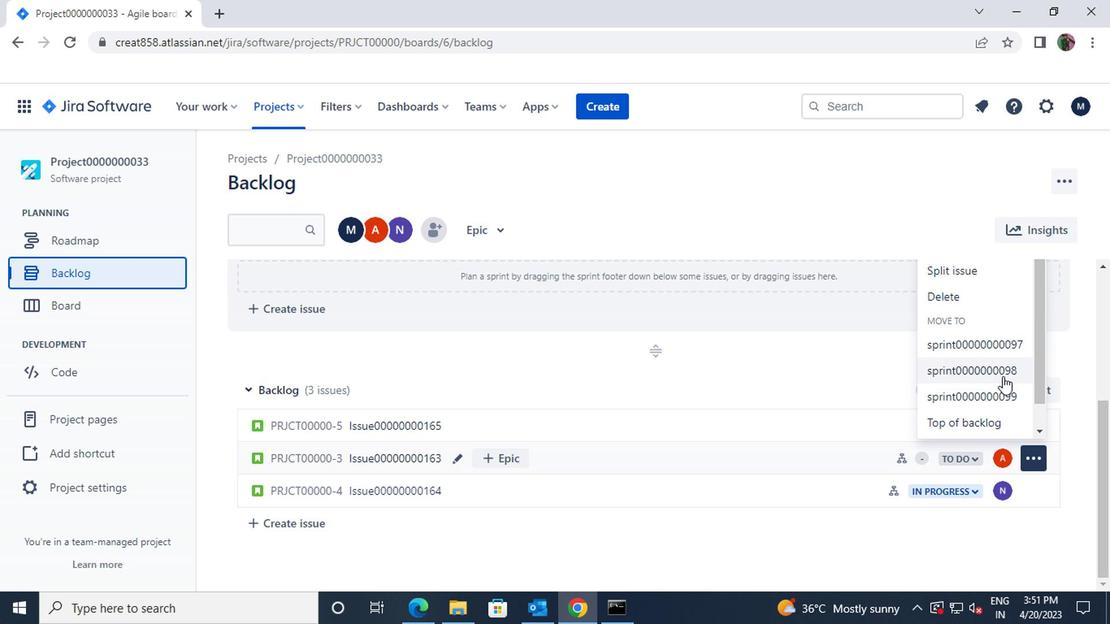 
Action: Mouse pressed left at (999, 374)
Screenshot: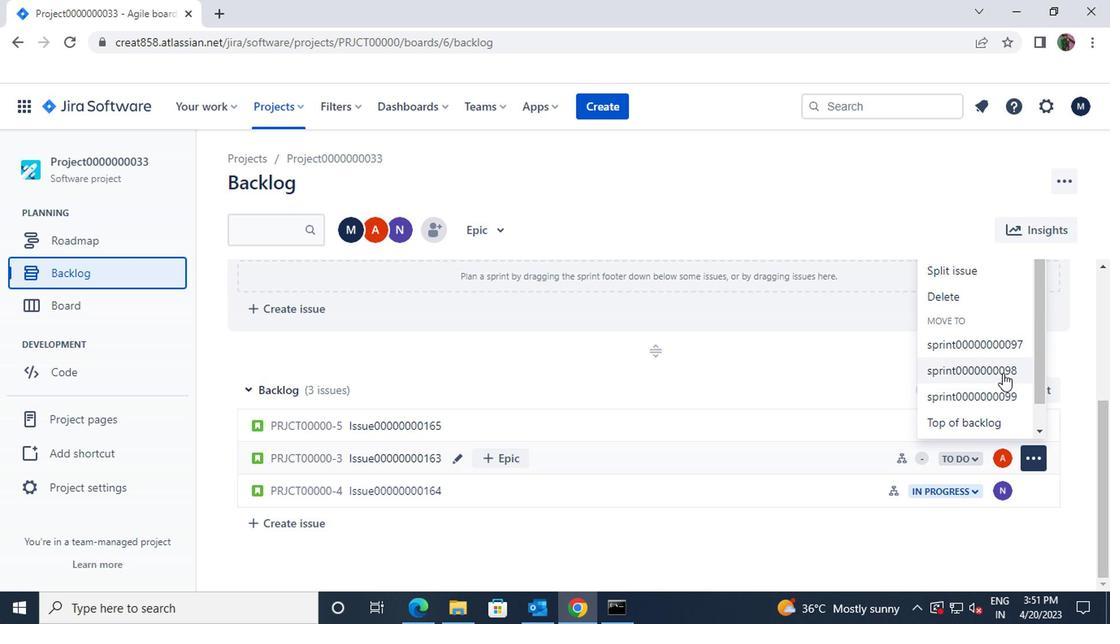 
Action: Mouse moved to (1032, 488)
Screenshot: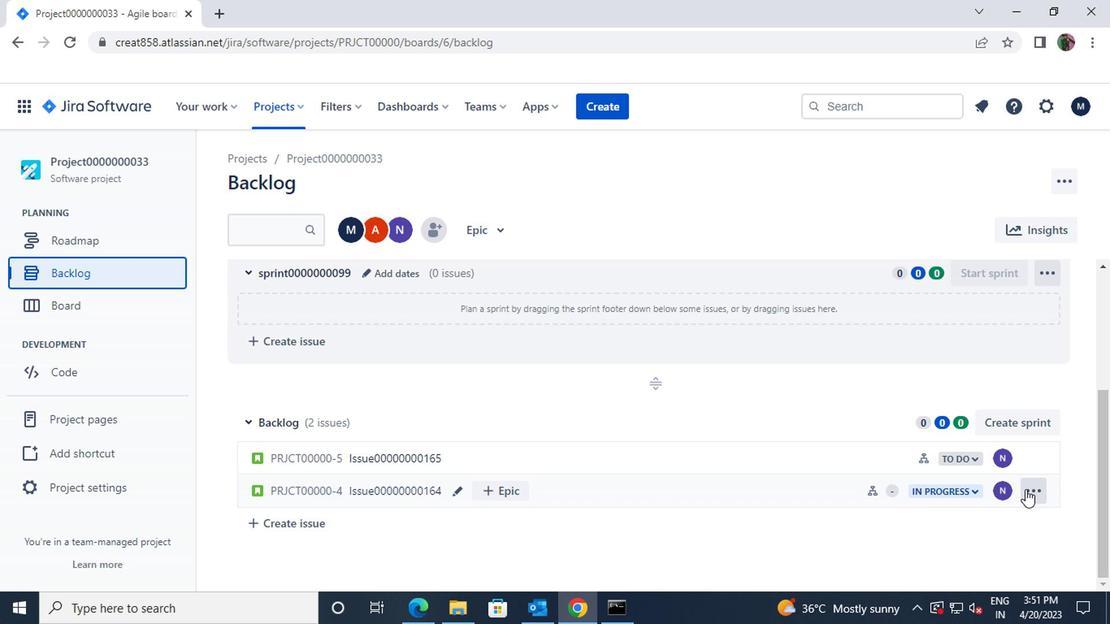 
Action: Mouse pressed left at (1032, 488)
Screenshot: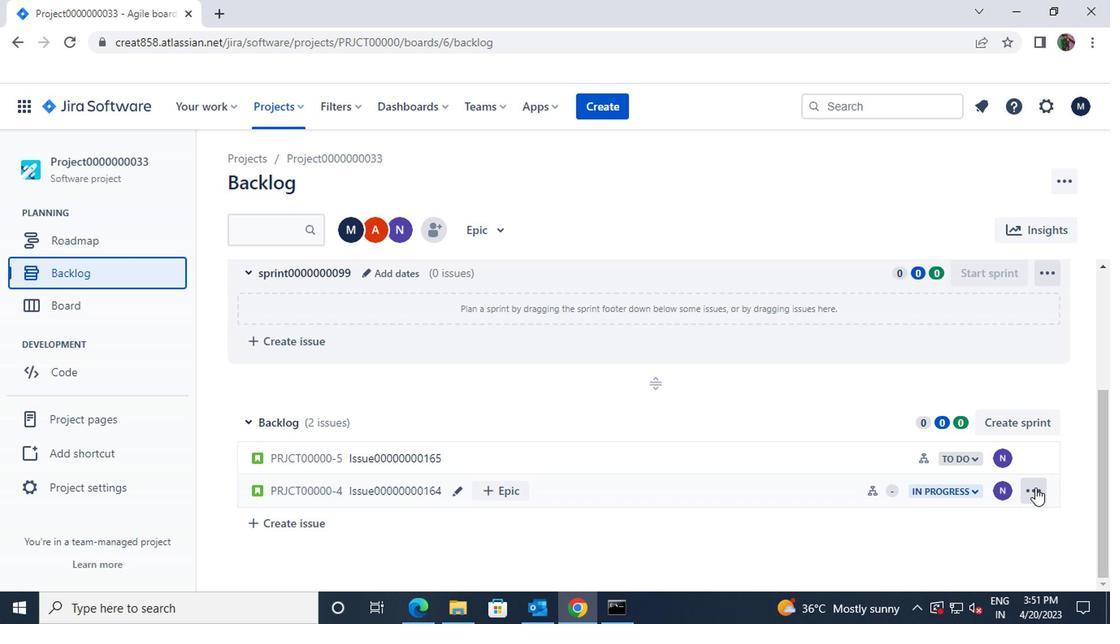 
Action: Mouse moved to (1024, 476)
Screenshot: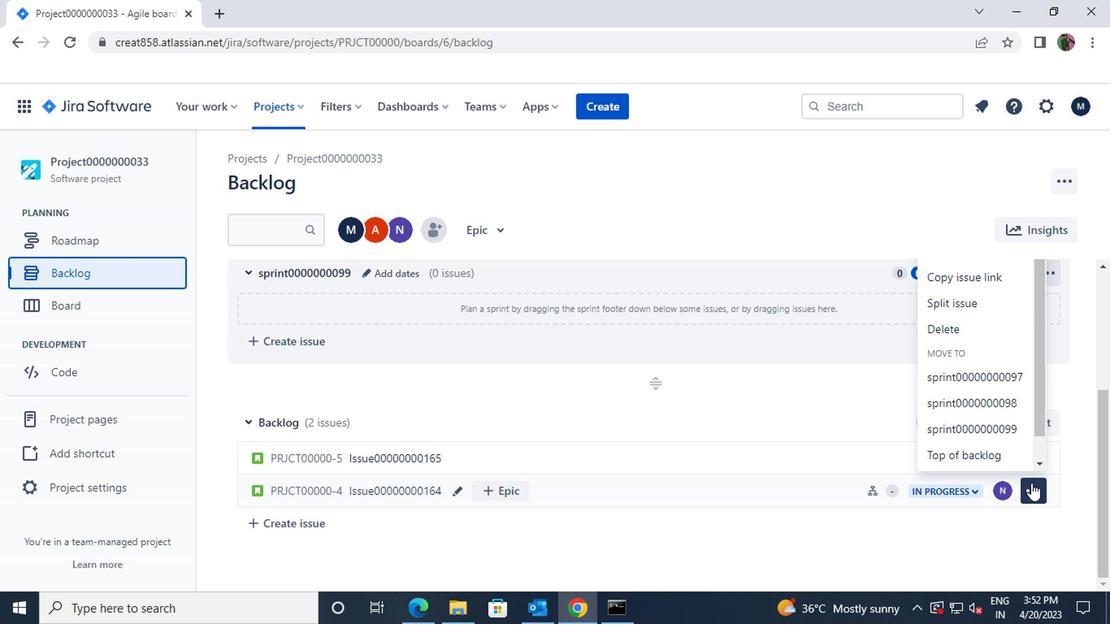 
Action: Mouse scrolled (1024, 475) with delta (0, 0)
Screenshot: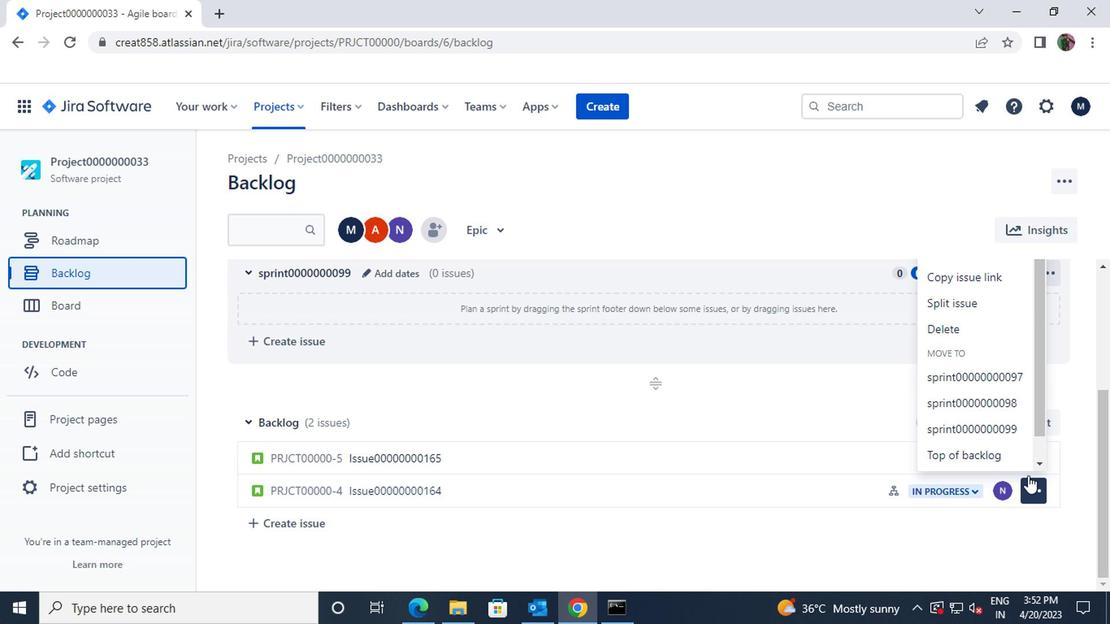 
Action: Mouse moved to (996, 401)
Screenshot: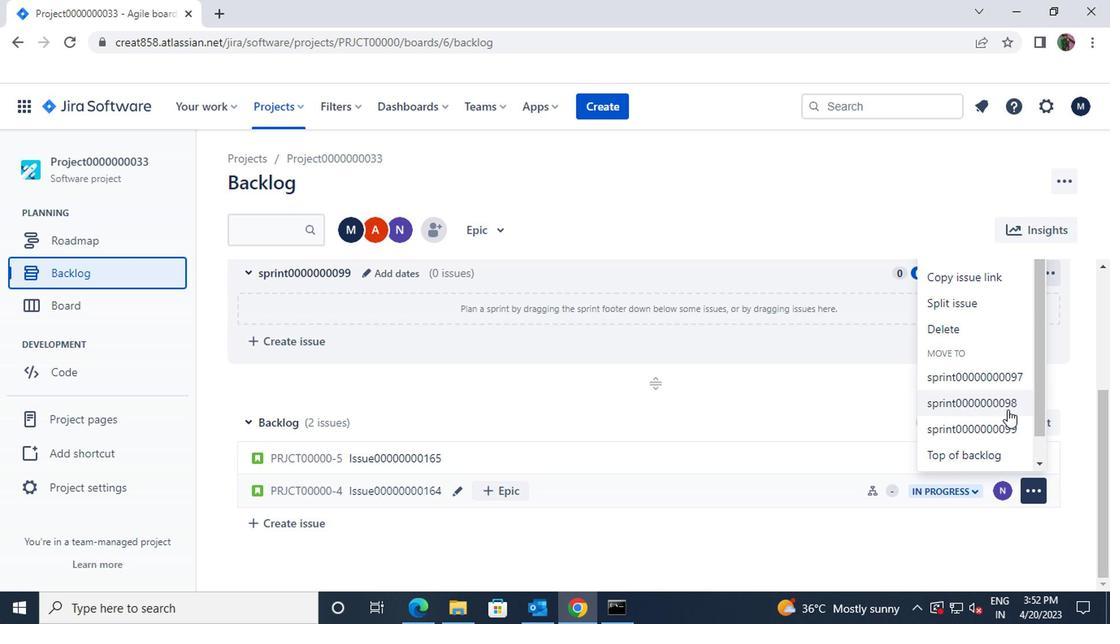 
Action: Mouse pressed left at (996, 401)
Screenshot: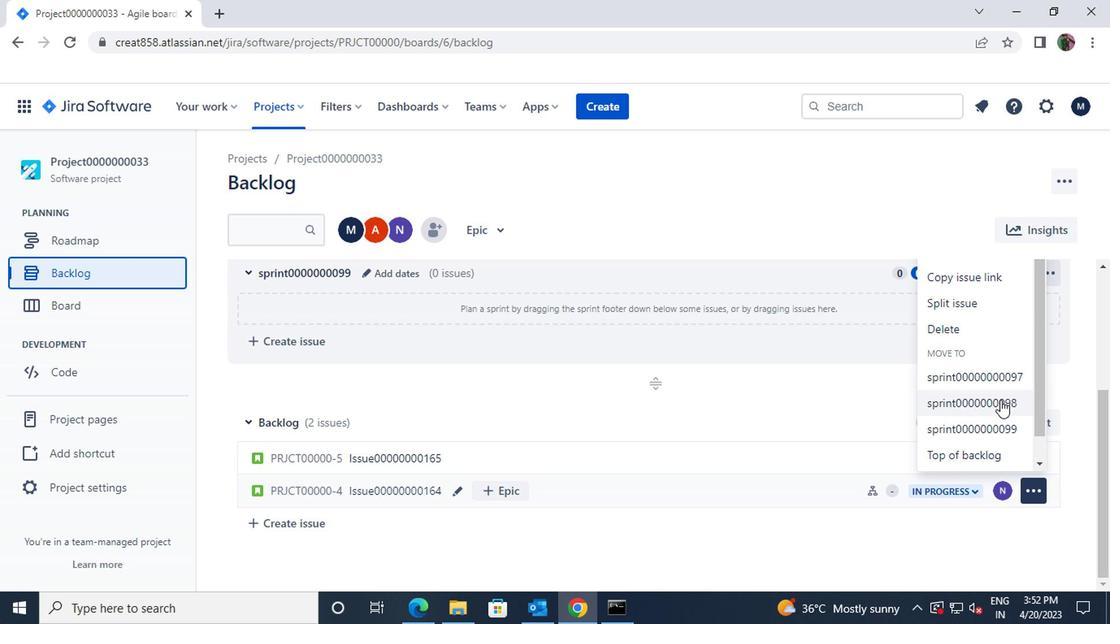 
